 Task: Find connections with filter location Nippes with filter topic #linkedinforbusinesswith filter profile language French with filter current company Convergys with filter school Delhi Public School Dwarka Expressway  with filter industry Online Audio and Video Media with filter service category Auto Insurance with filter keywords title Virtual Assistant
Action: Mouse moved to (545, 67)
Screenshot: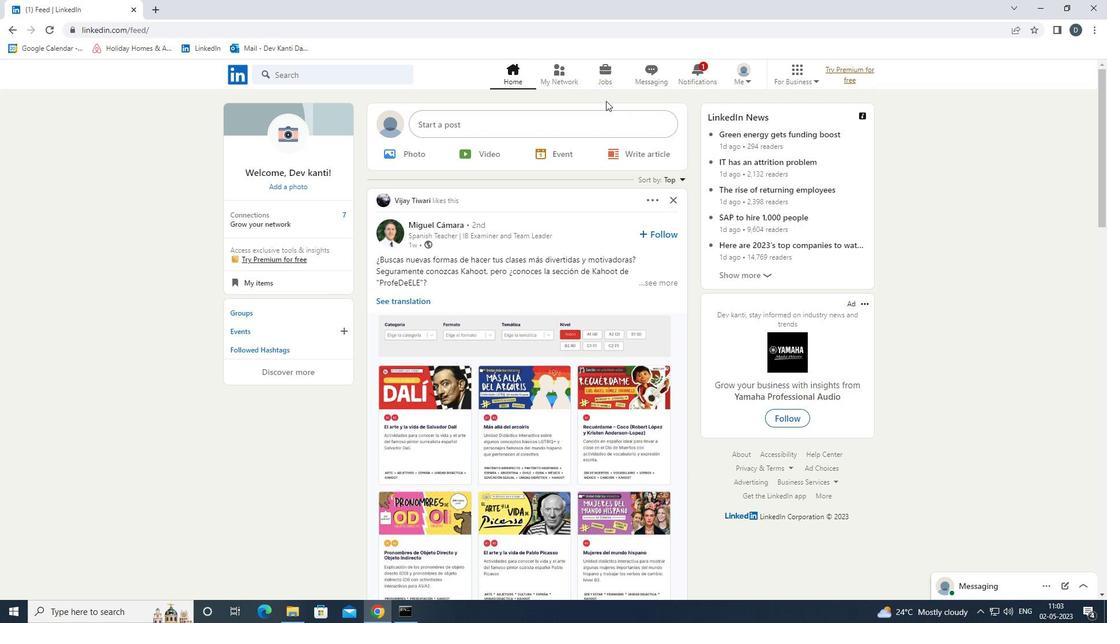 
Action: Mouse pressed left at (545, 67)
Screenshot: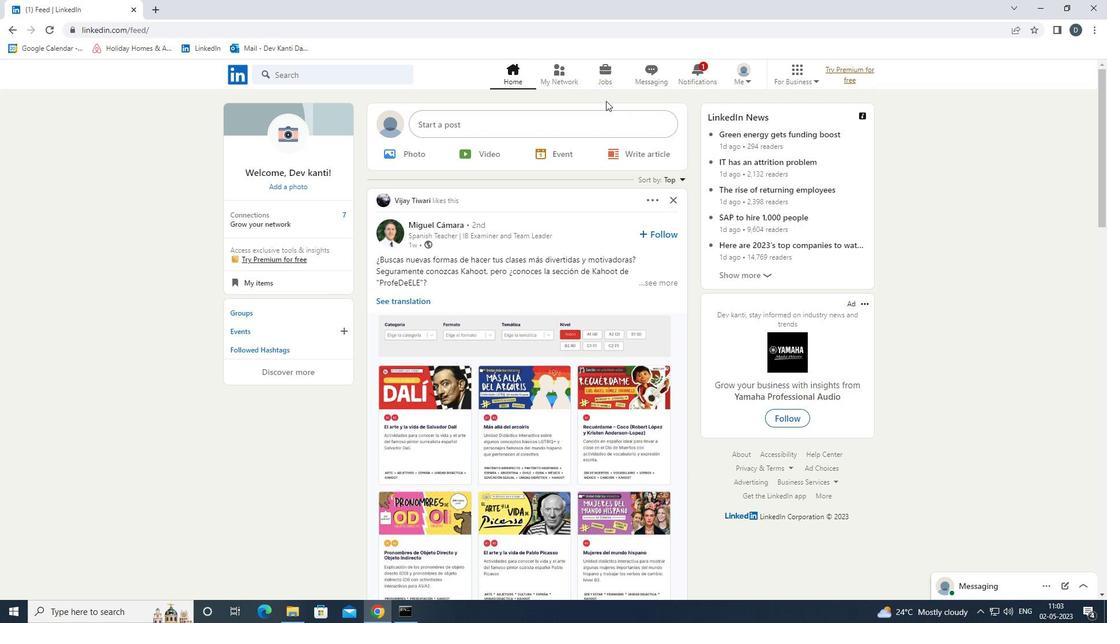 
Action: Mouse moved to (383, 136)
Screenshot: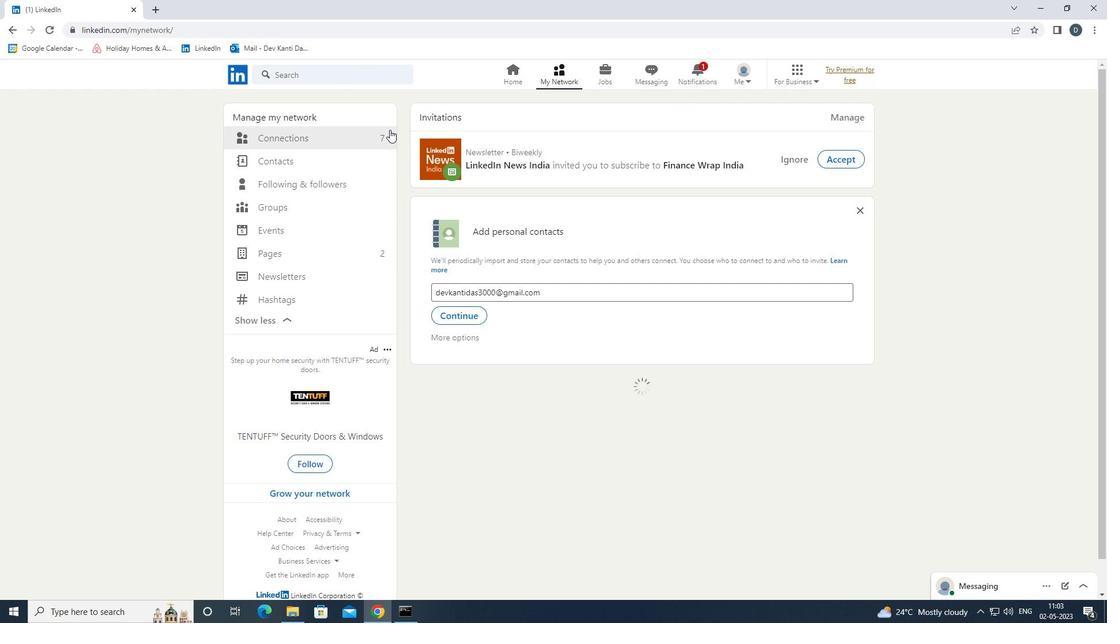 
Action: Mouse pressed left at (383, 136)
Screenshot: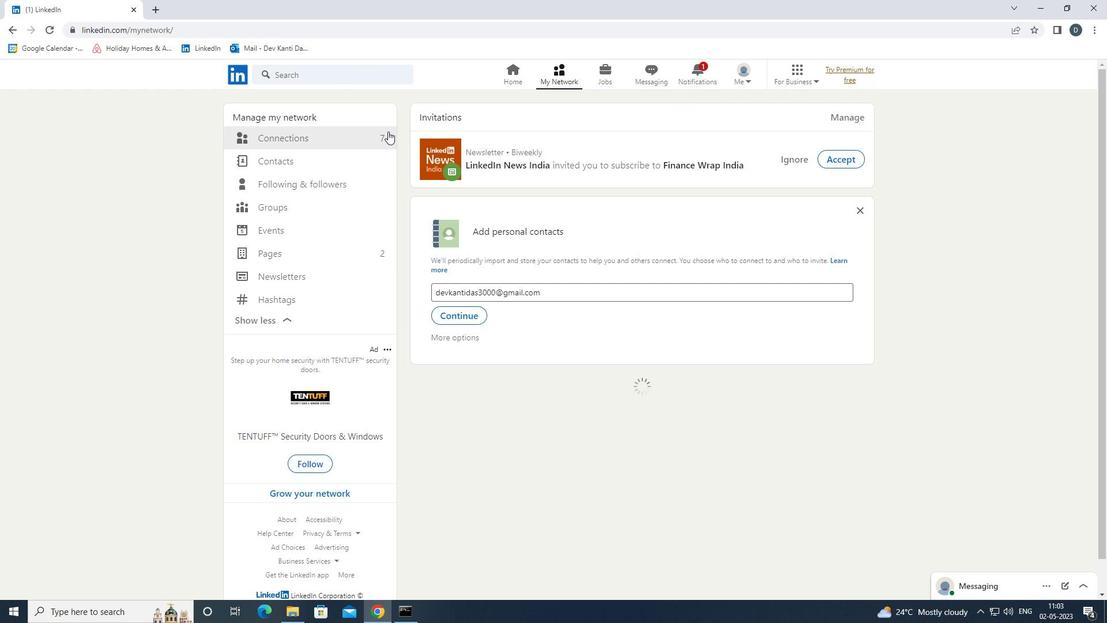 
Action: Mouse moved to (623, 140)
Screenshot: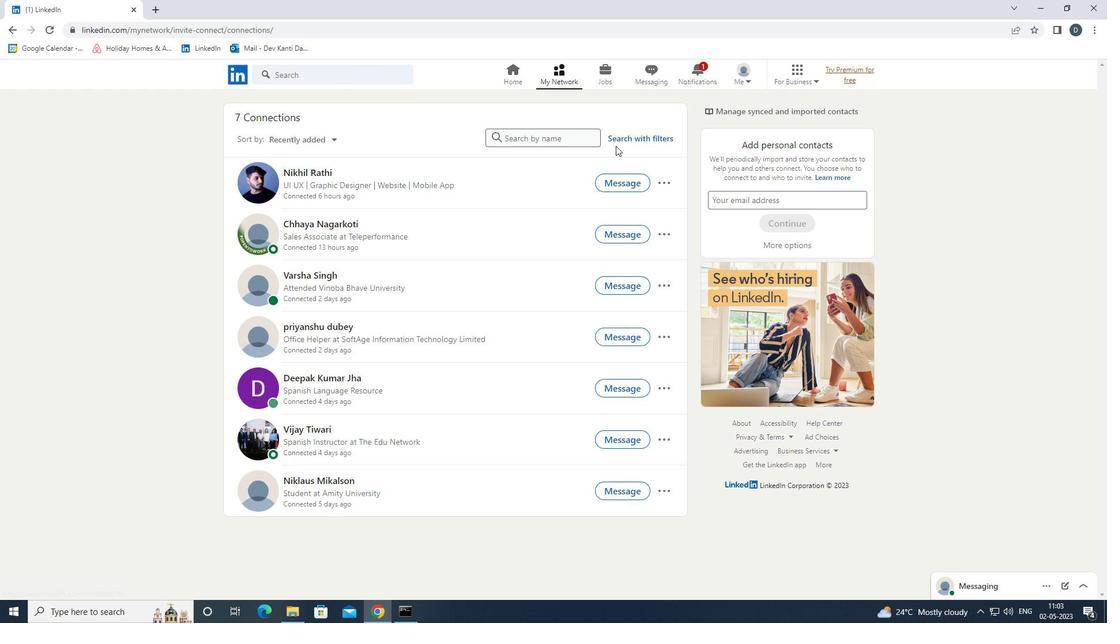 
Action: Mouse pressed left at (623, 140)
Screenshot: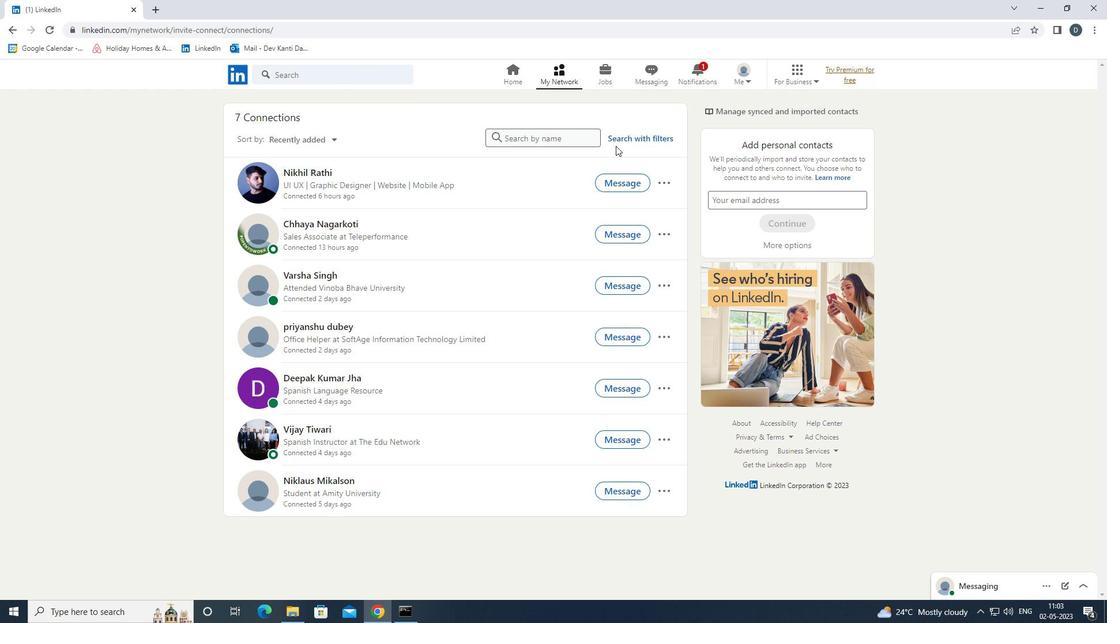 
Action: Mouse moved to (590, 110)
Screenshot: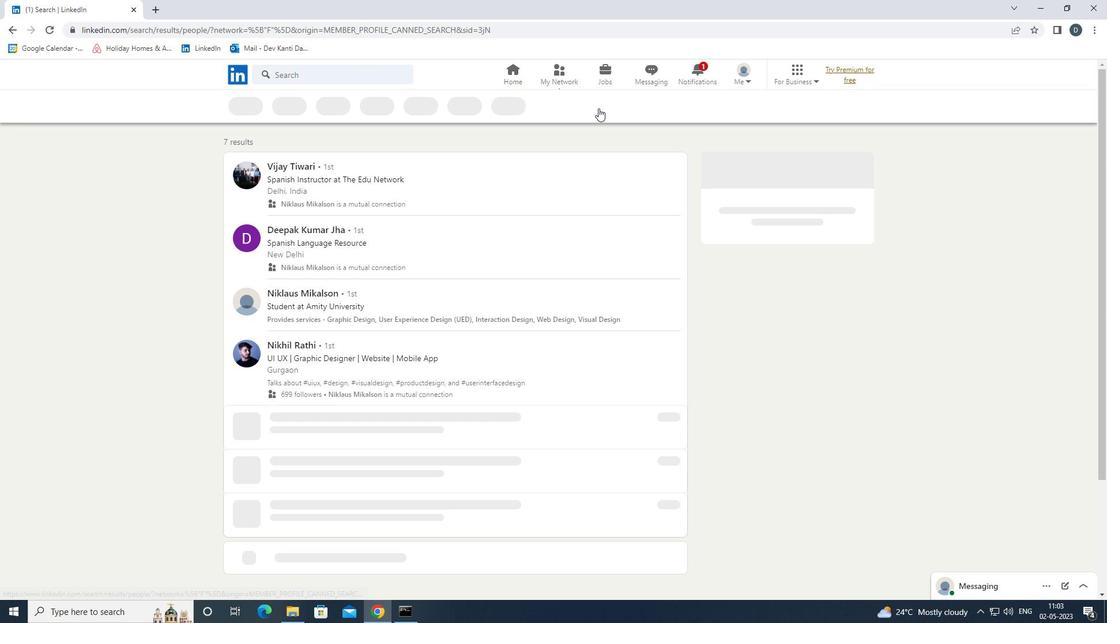 
Action: Mouse pressed left at (590, 110)
Screenshot: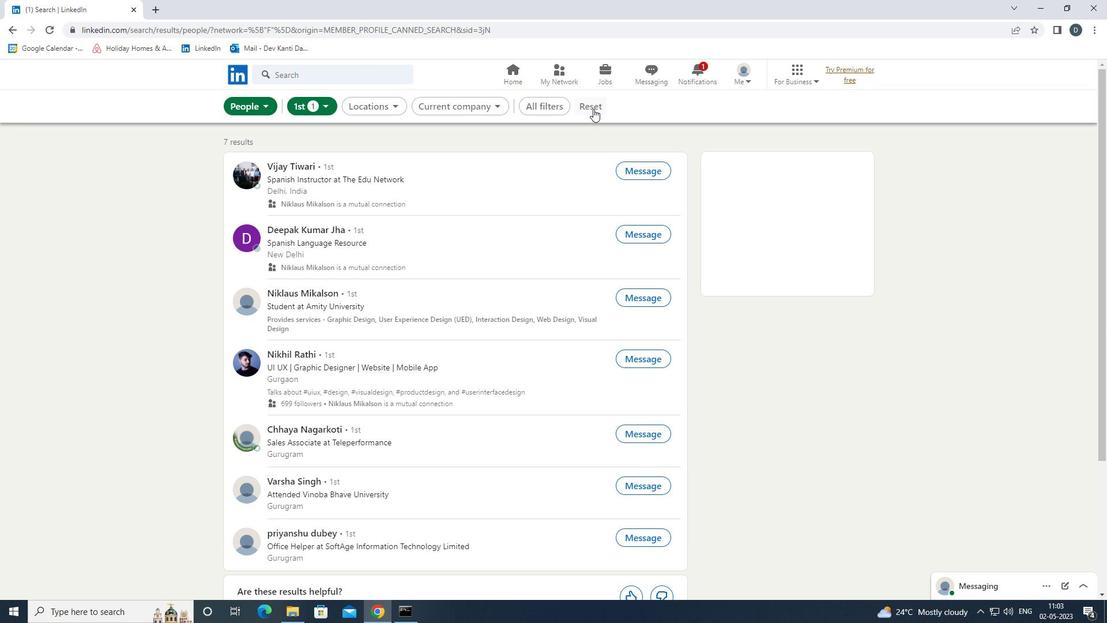 
Action: Mouse moved to (567, 106)
Screenshot: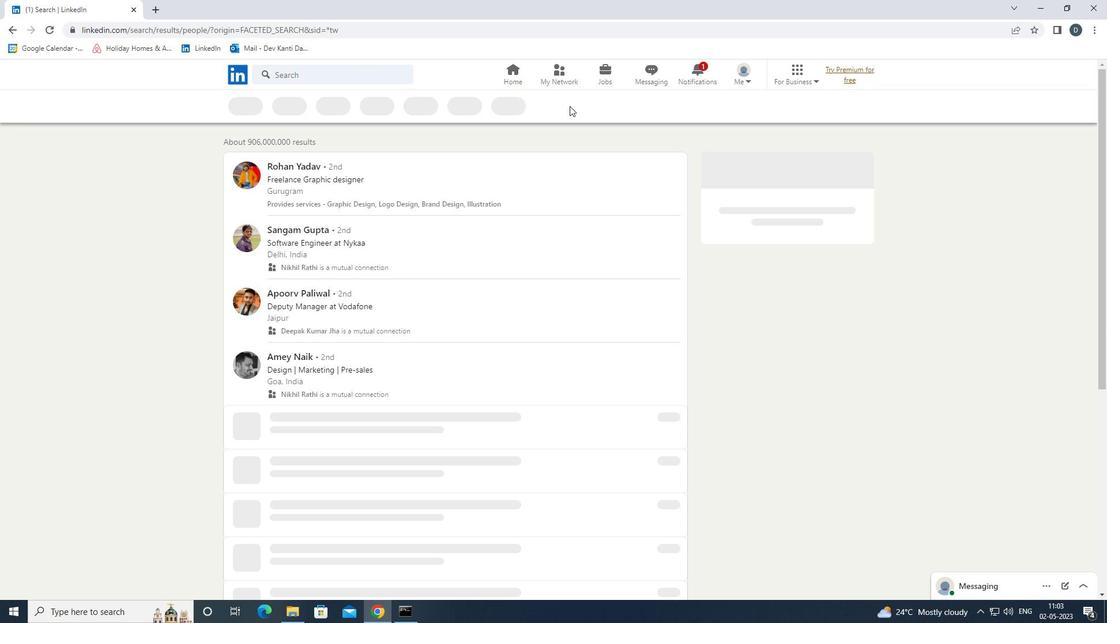 
Action: Mouse pressed left at (567, 106)
Screenshot: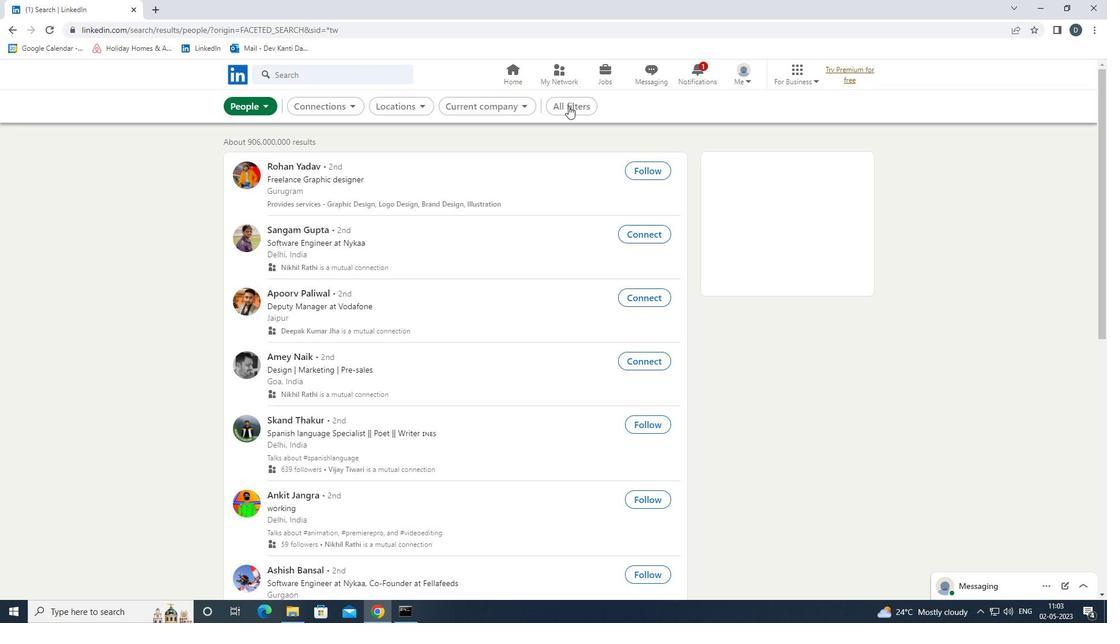 
Action: Mouse moved to (1045, 309)
Screenshot: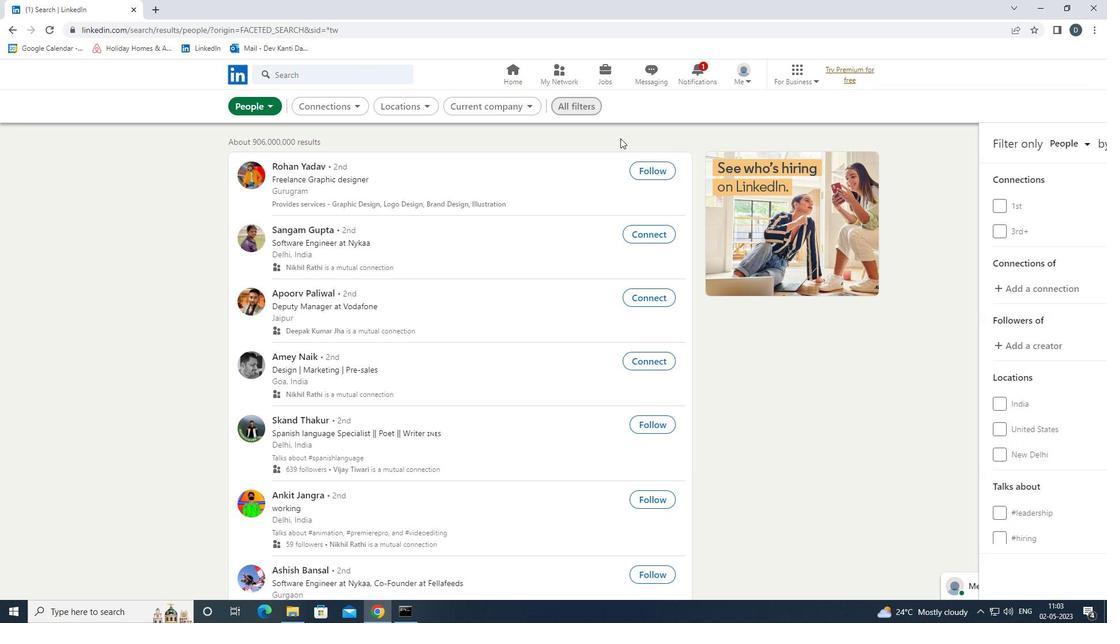 
Action: Mouse scrolled (1045, 309) with delta (0, 0)
Screenshot: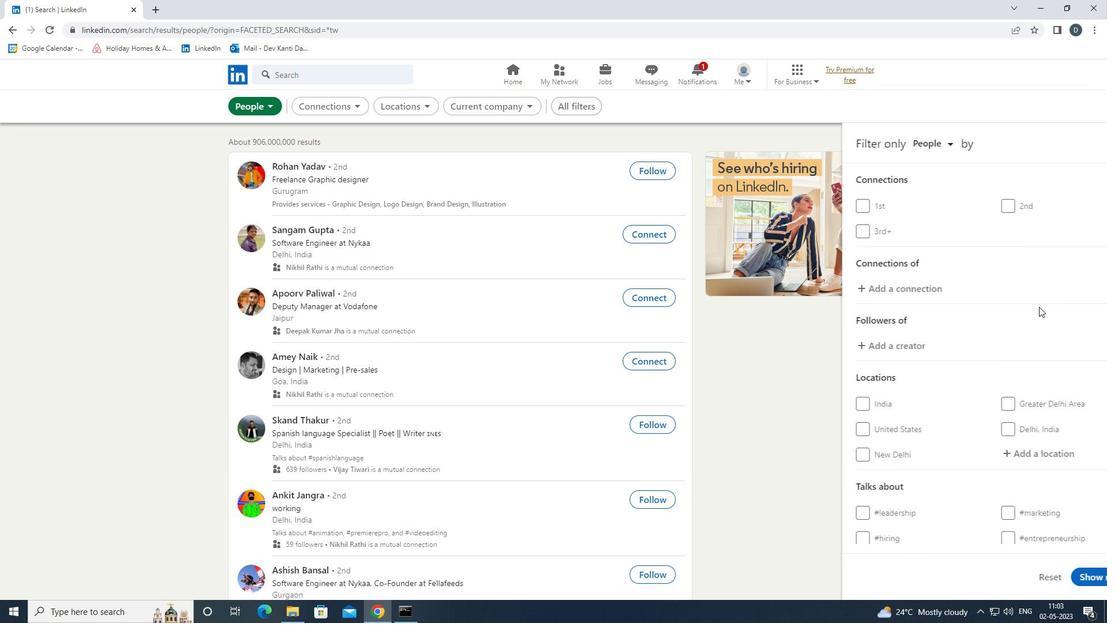 
Action: Mouse scrolled (1045, 309) with delta (0, 0)
Screenshot: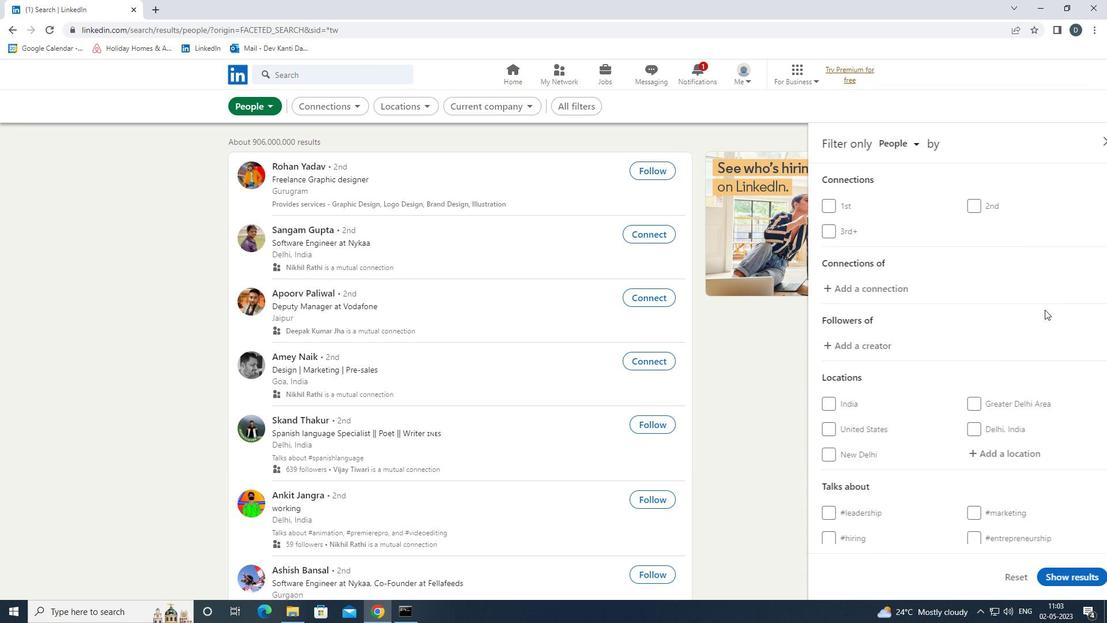 
Action: Mouse moved to (1006, 335)
Screenshot: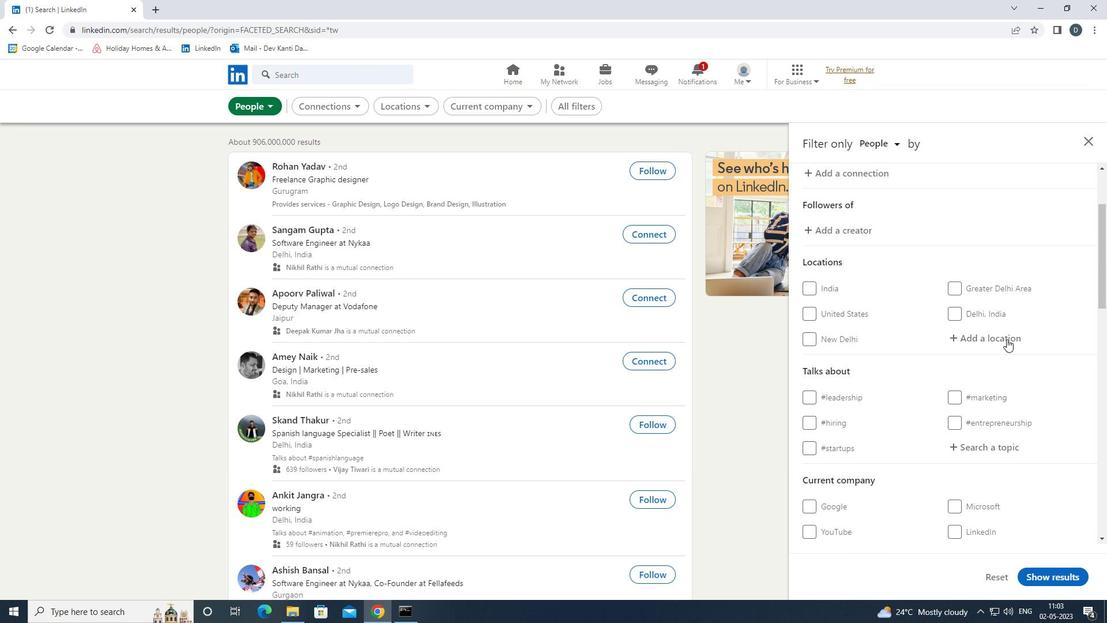 
Action: Mouse pressed left at (1006, 335)
Screenshot: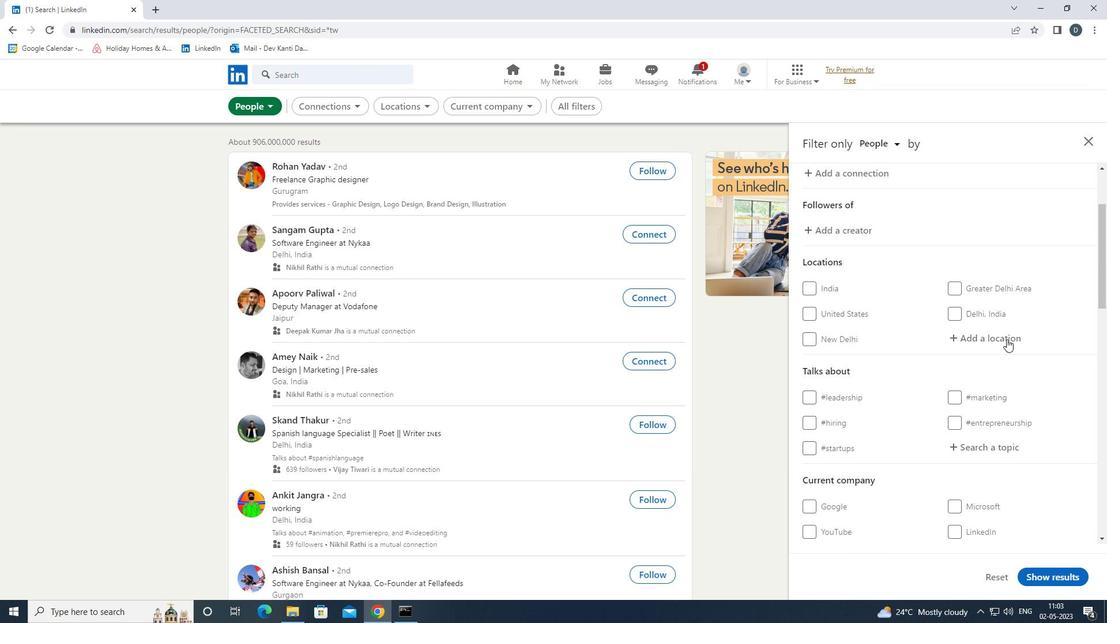 
Action: Key pressed <Key.shift>NIPPES<Key.down><Key.up><Key.right><Key.down>
Screenshot: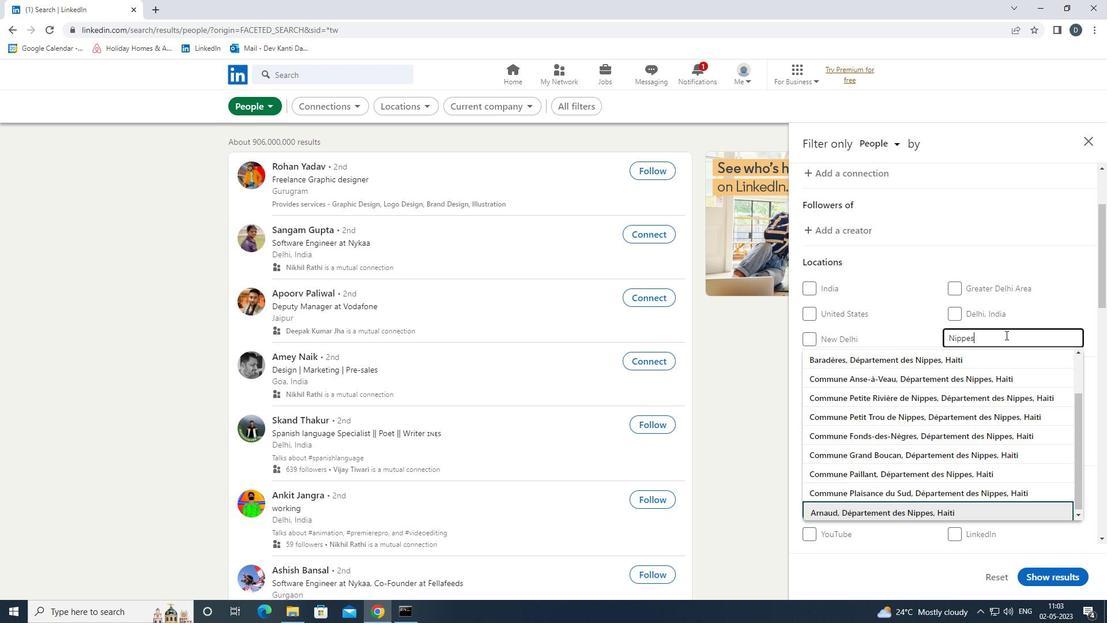 
Action: Mouse pressed left at (1006, 335)
Screenshot: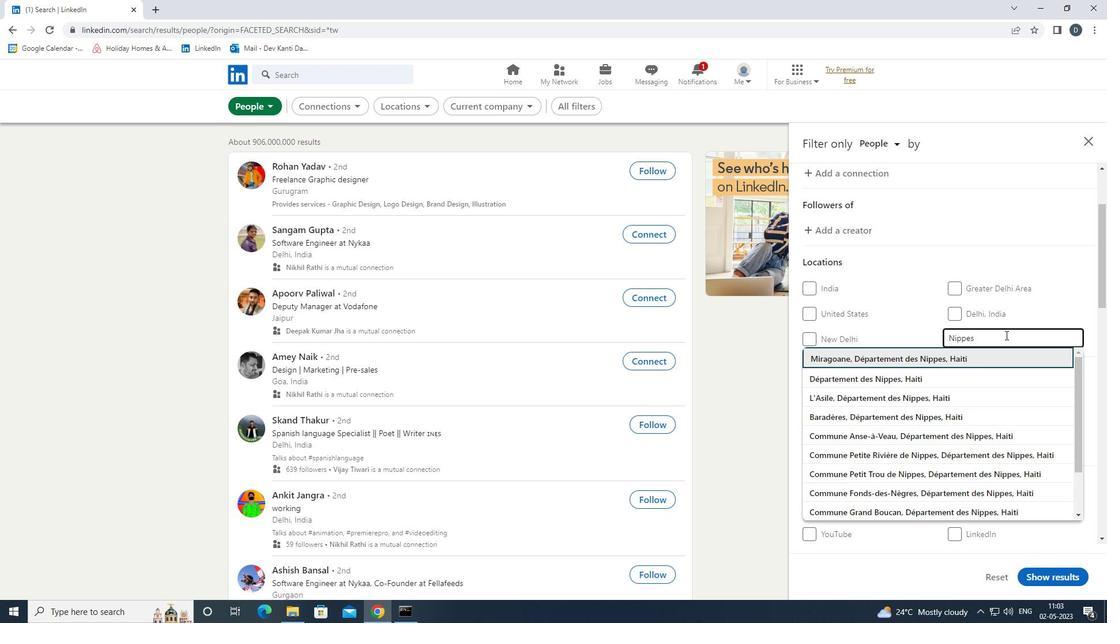 
Action: Key pressed <Key.space><Key.backspace><Key.enter>
Screenshot: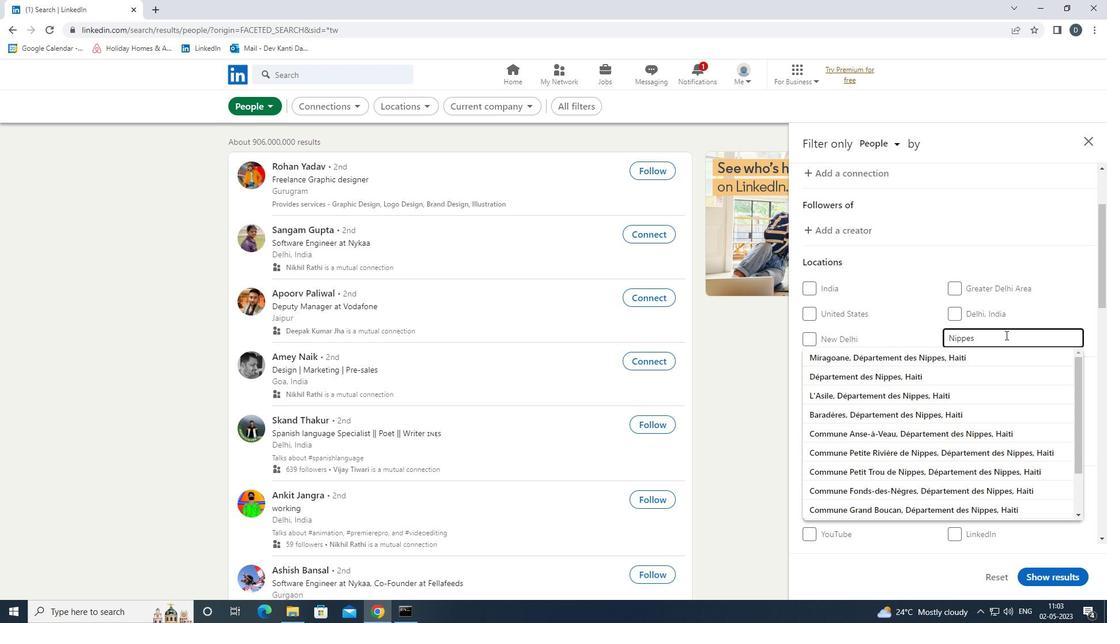 
Action: Mouse scrolled (1006, 334) with delta (0, 0)
Screenshot: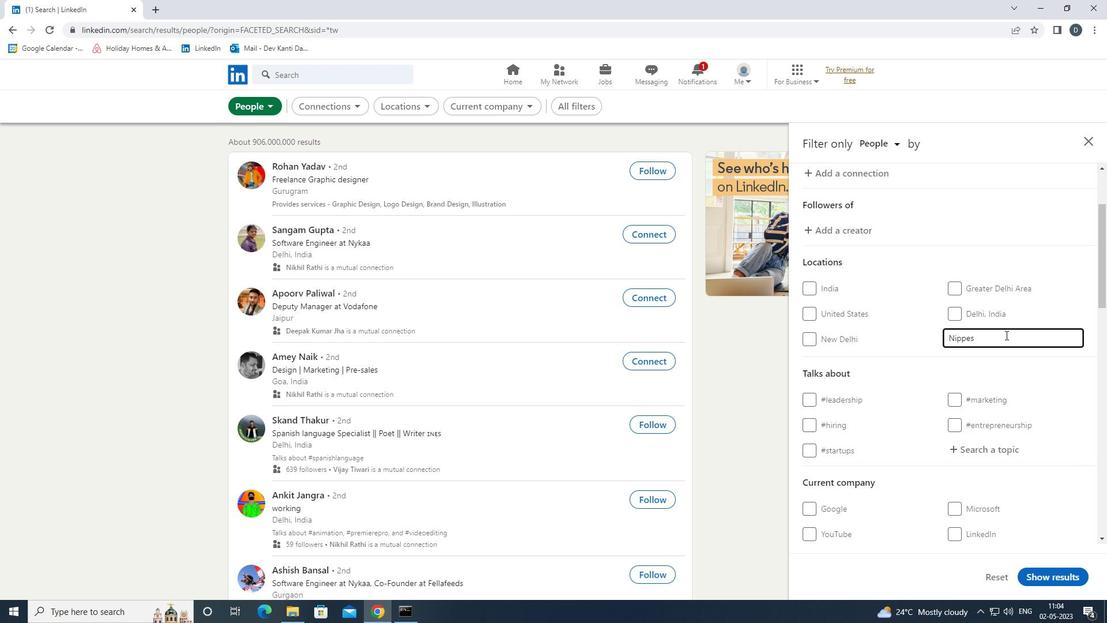 
Action: Mouse scrolled (1006, 334) with delta (0, 0)
Screenshot: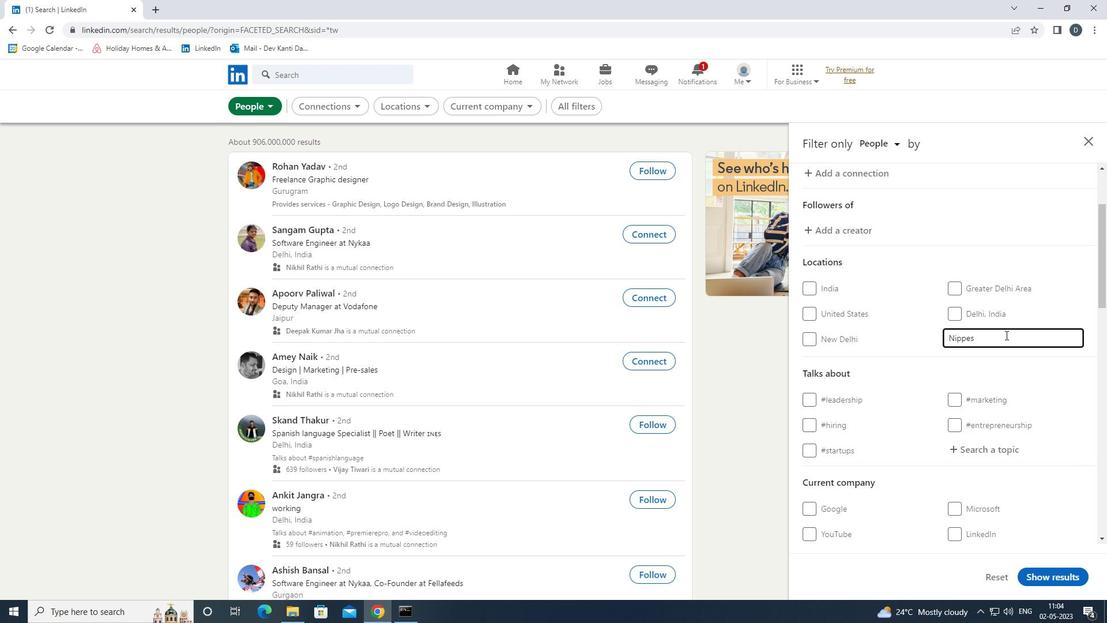 
Action: Mouse moved to (1010, 332)
Screenshot: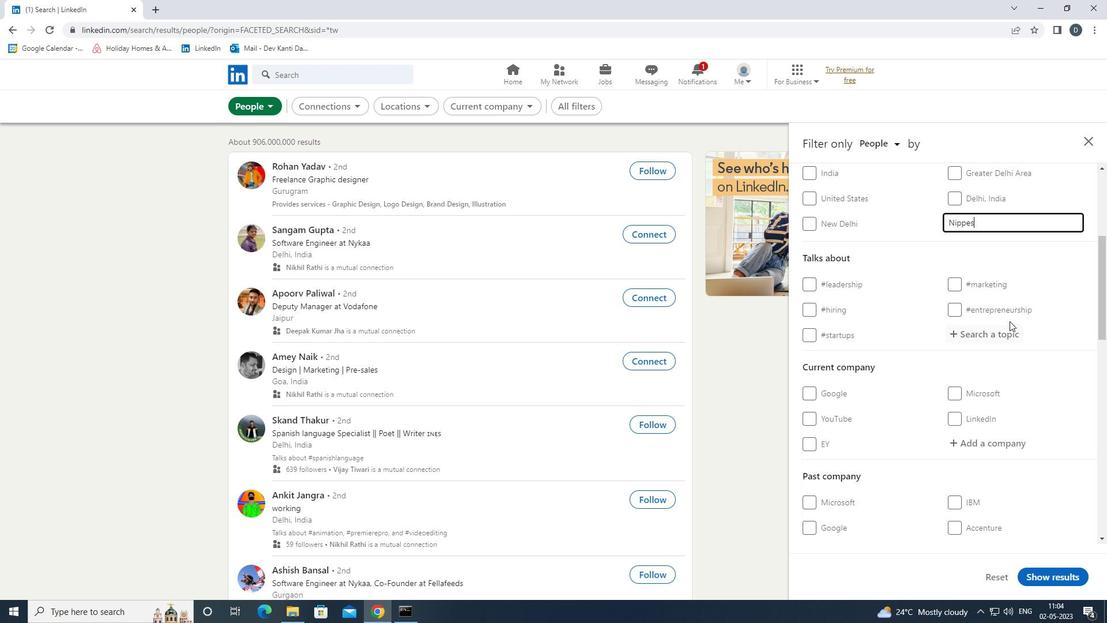 
Action: Mouse pressed left at (1010, 332)
Screenshot: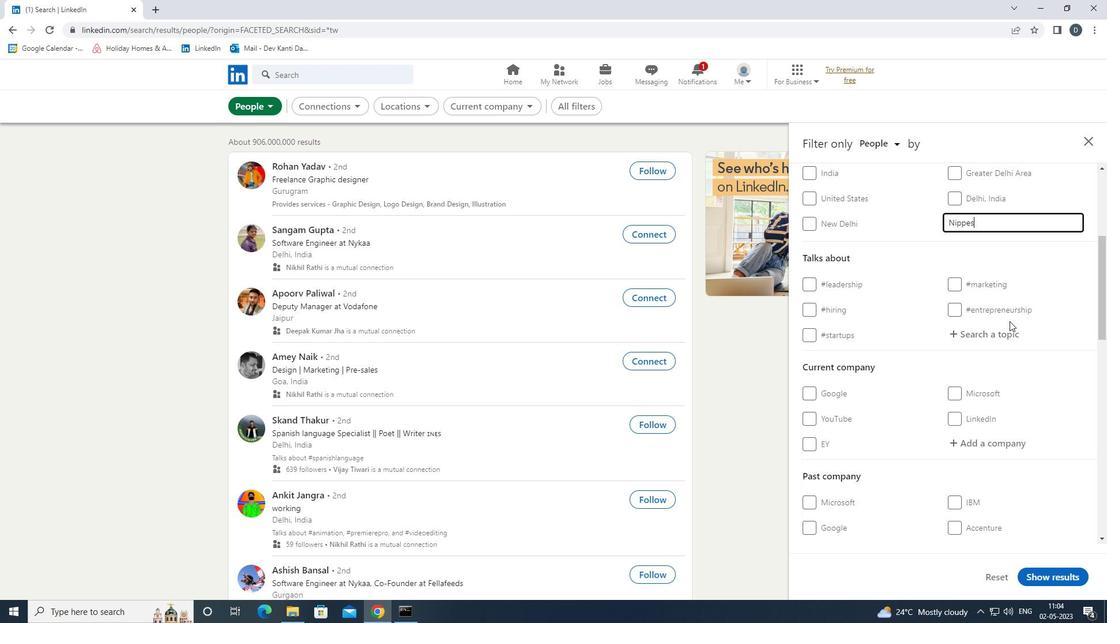 
Action: Mouse moved to (1008, 334)
Screenshot: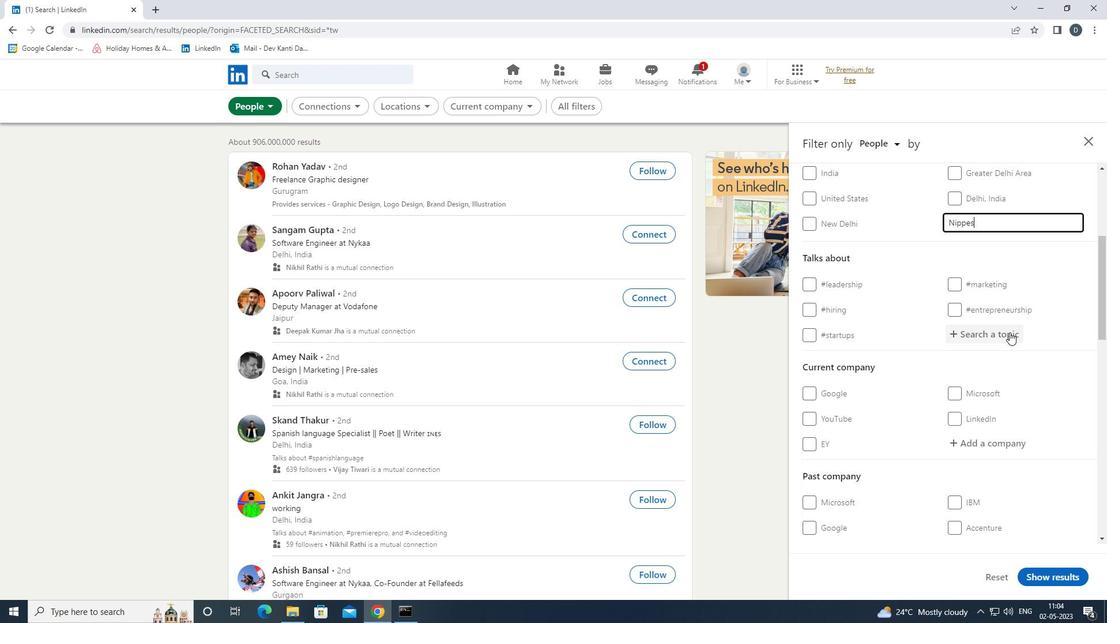 
Action: Key pressed LINKEDINFORBUSIN<Key.down><Key.enter>
Screenshot: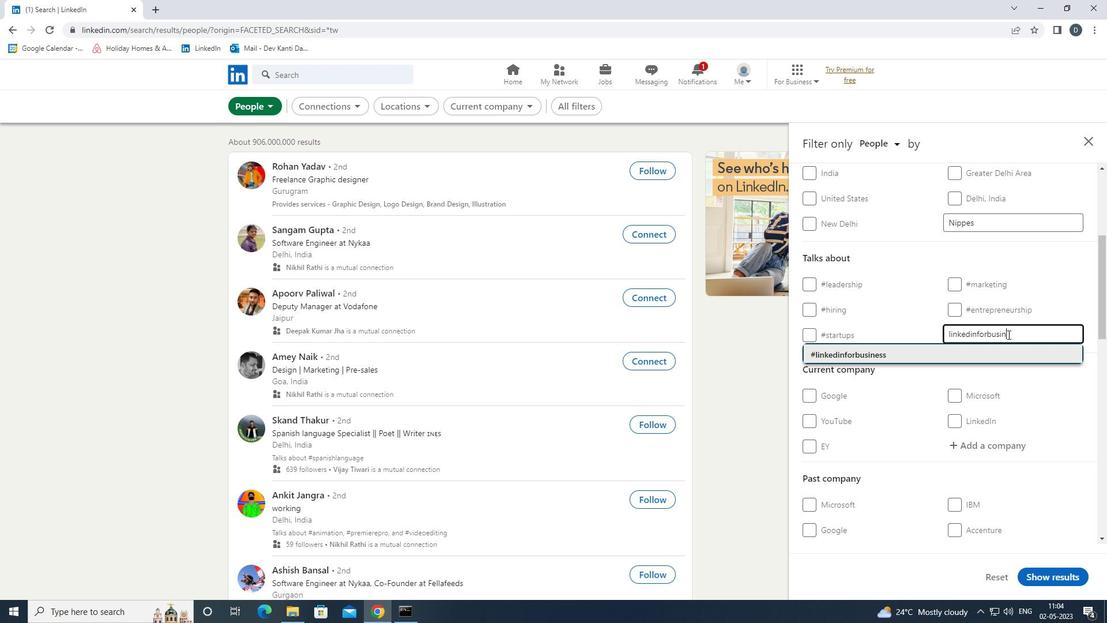 
Action: Mouse moved to (976, 348)
Screenshot: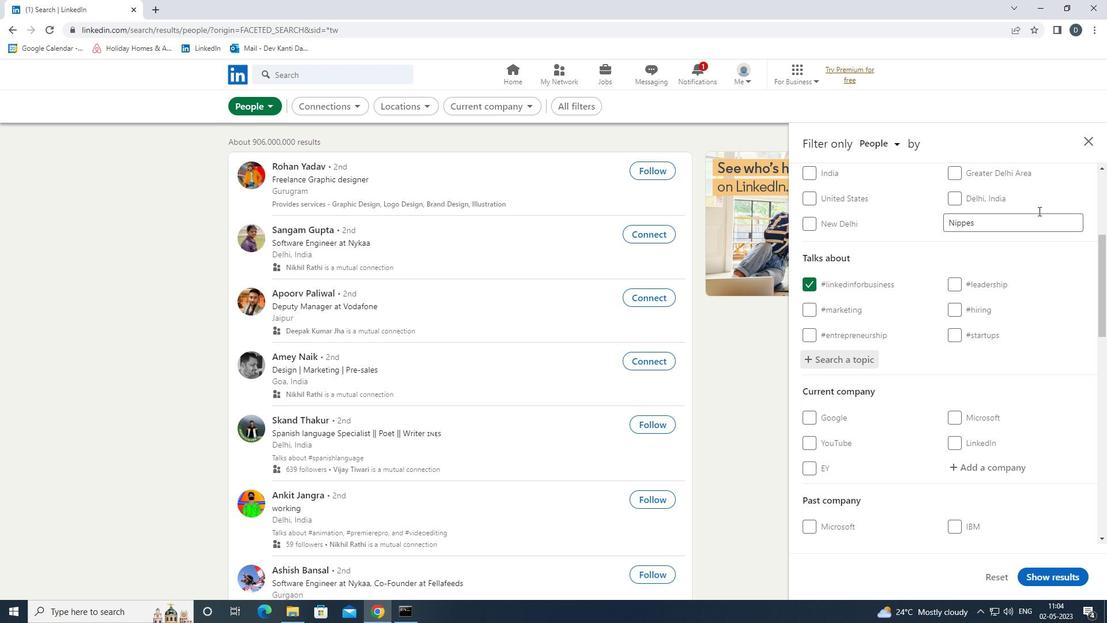 
Action: Mouse scrolled (976, 347) with delta (0, 0)
Screenshot: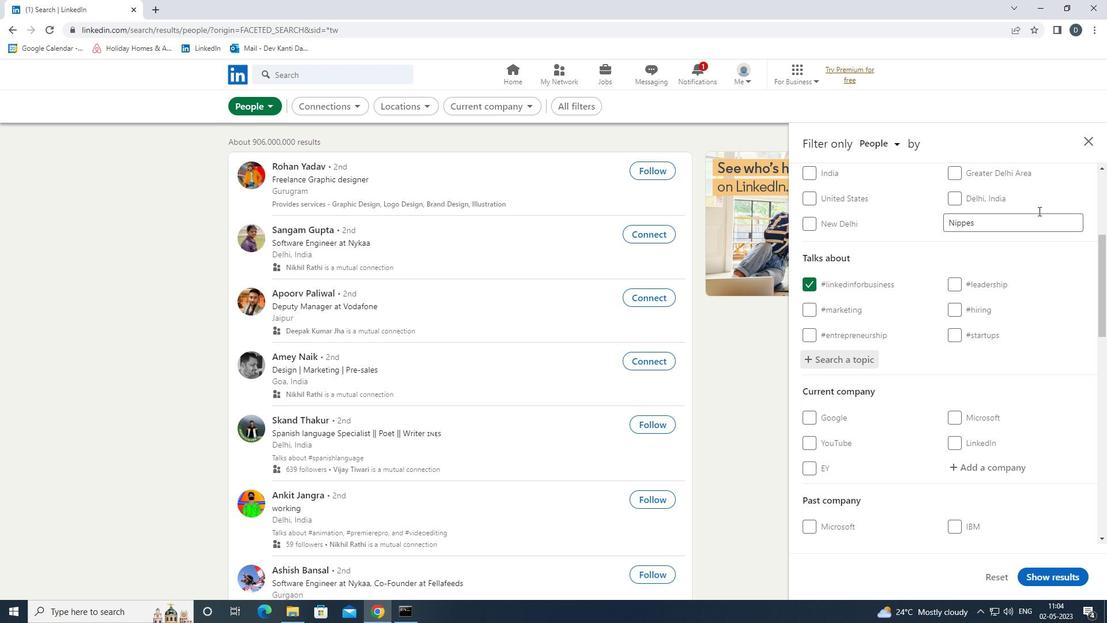 
Action: Mouse moved to (969, 375)
Screenshot: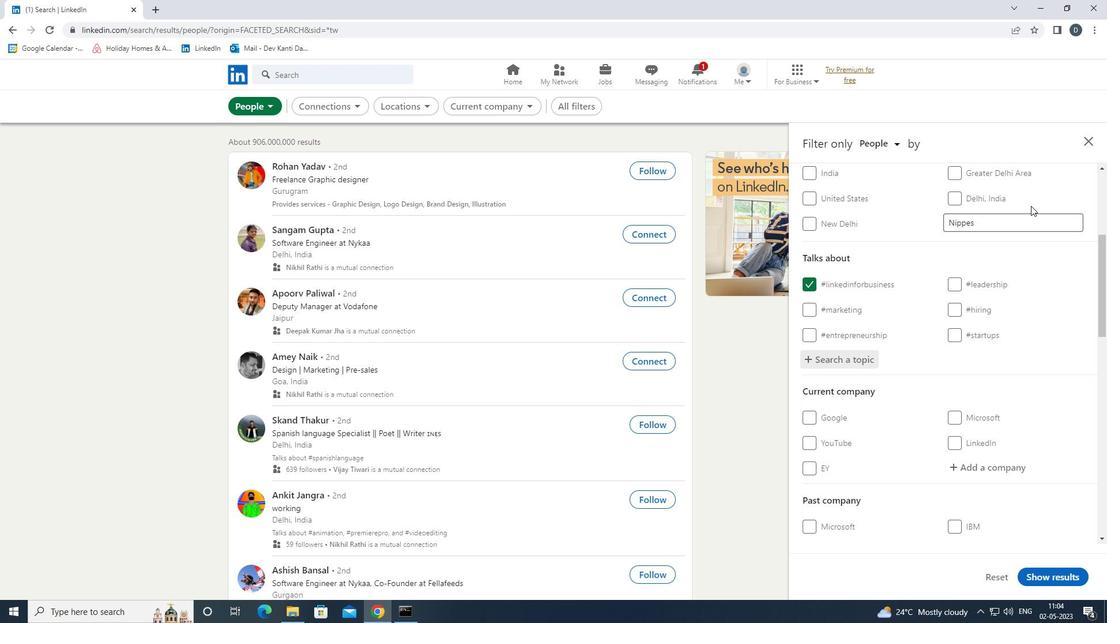 
Action: Mouse scrolled (969, 374) with delta (0, 0)
Screenshot: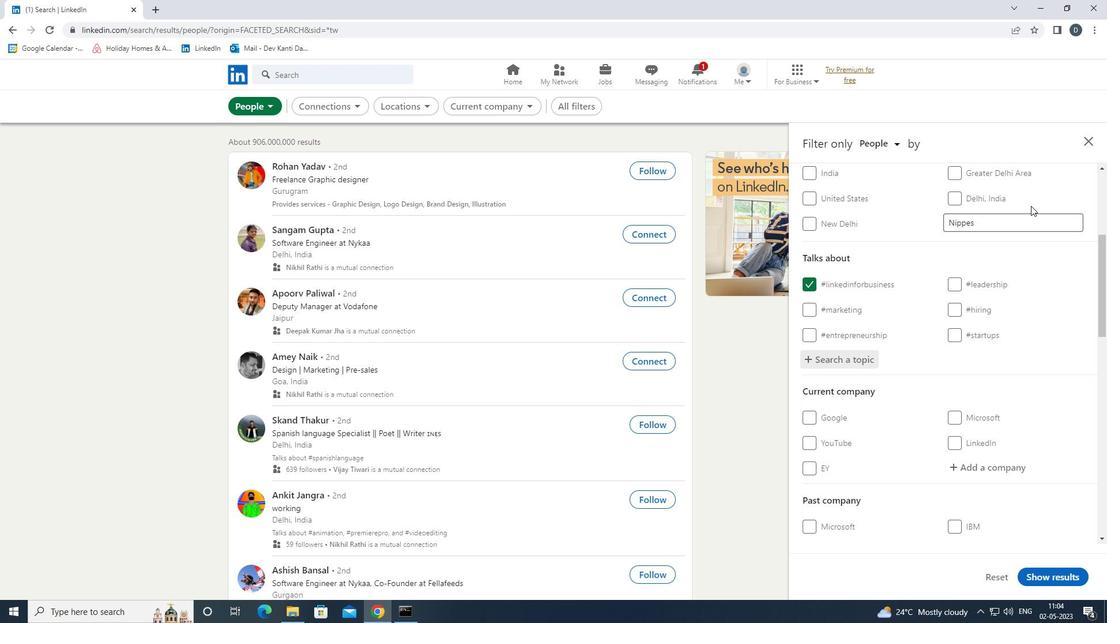 
Action: Mouse moved to (969, 376)
Screenshot: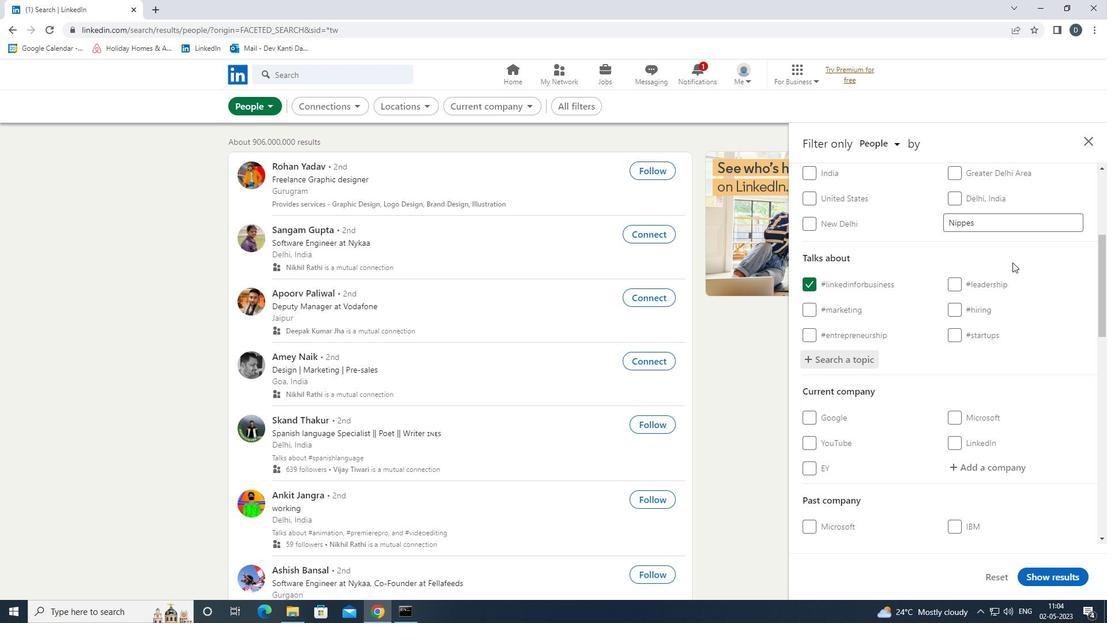 
Action: Mouse scrolled (969, 376) with delta (0, 0)
Screenshot: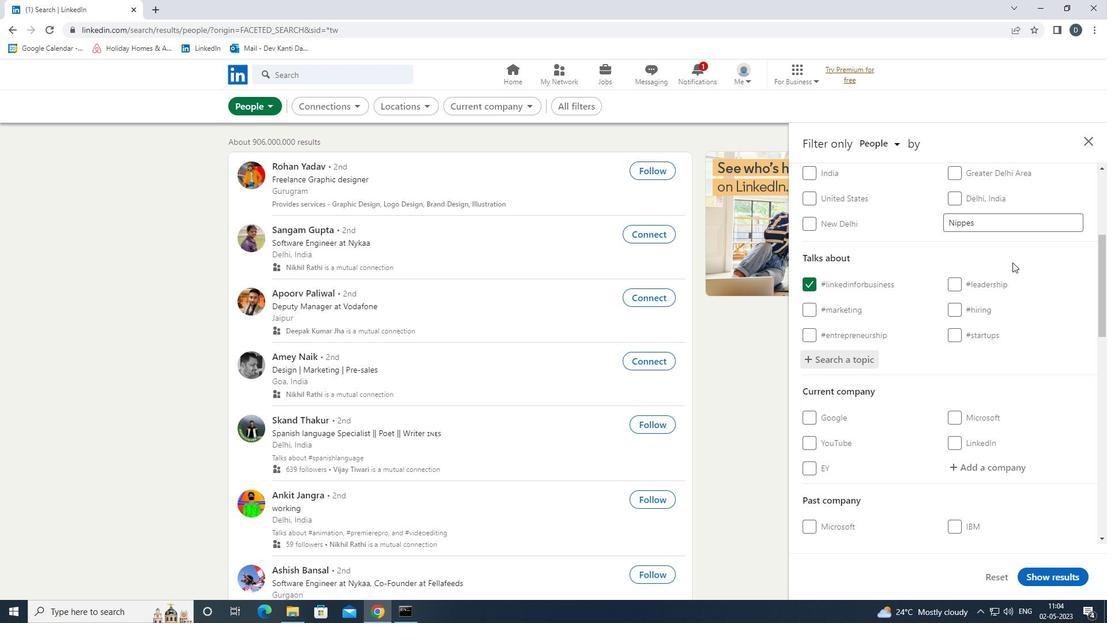 
Action: Mouse scrolled (969, 376) with delta (0, 0)
Screenshot: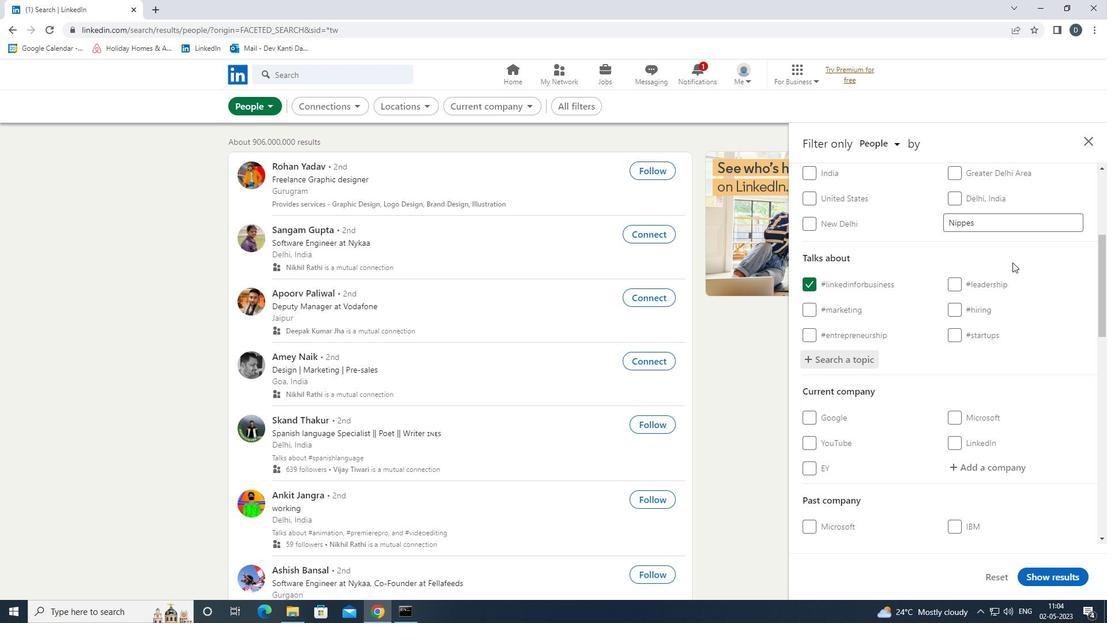 
Action: Mouse moved to (978, 308)
Screenshot: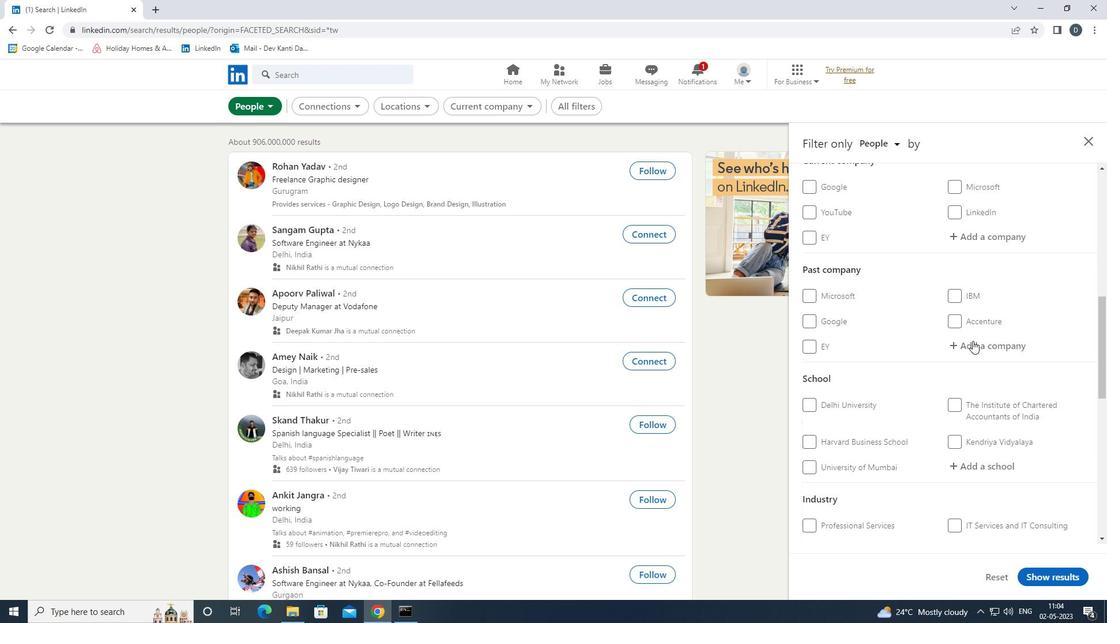
Action: Mouse scrolled (978, 308) with delta (0, 0)
Screenshot: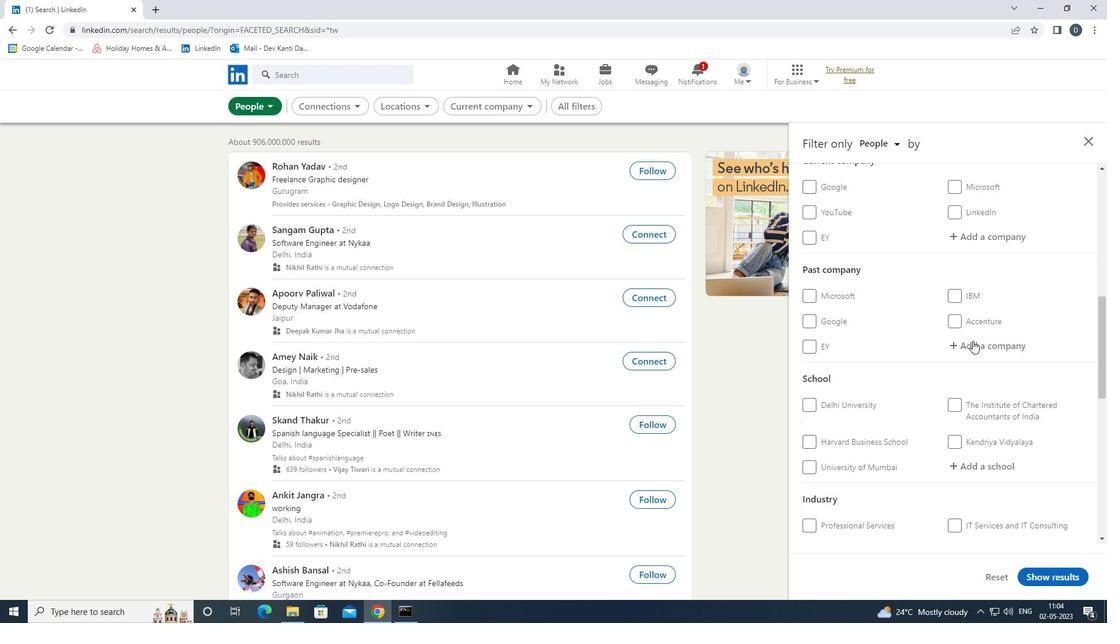 
Action: Mouse scrolled (978, 308) with delta (0, 0)
Screenshot: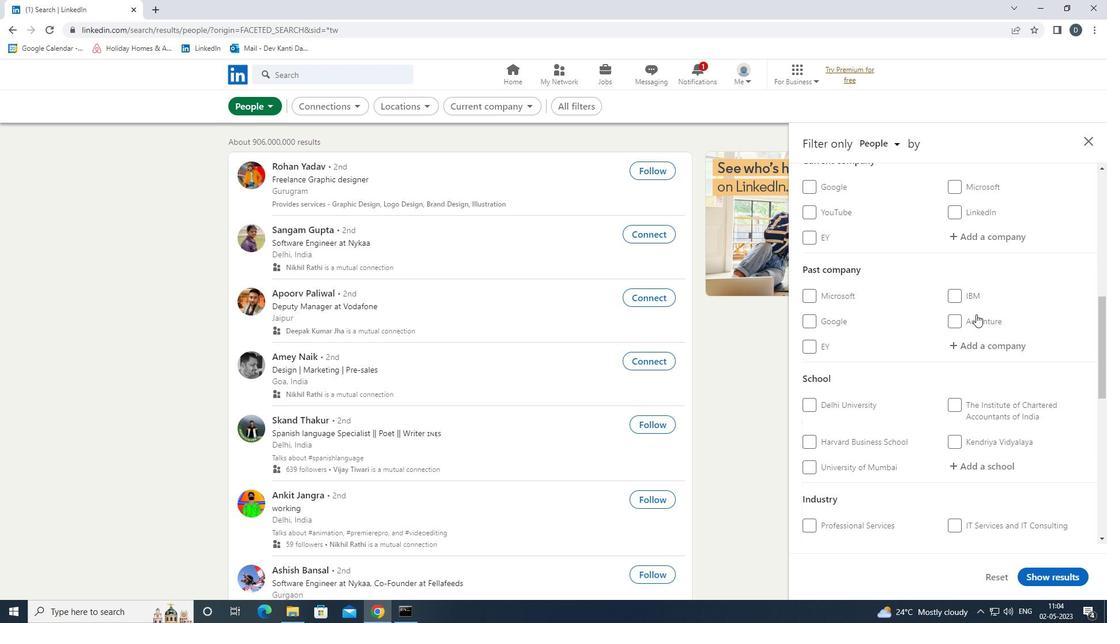 
Action: Mouse scrolled (978, 308) with delta (0, 0)
Screenshot: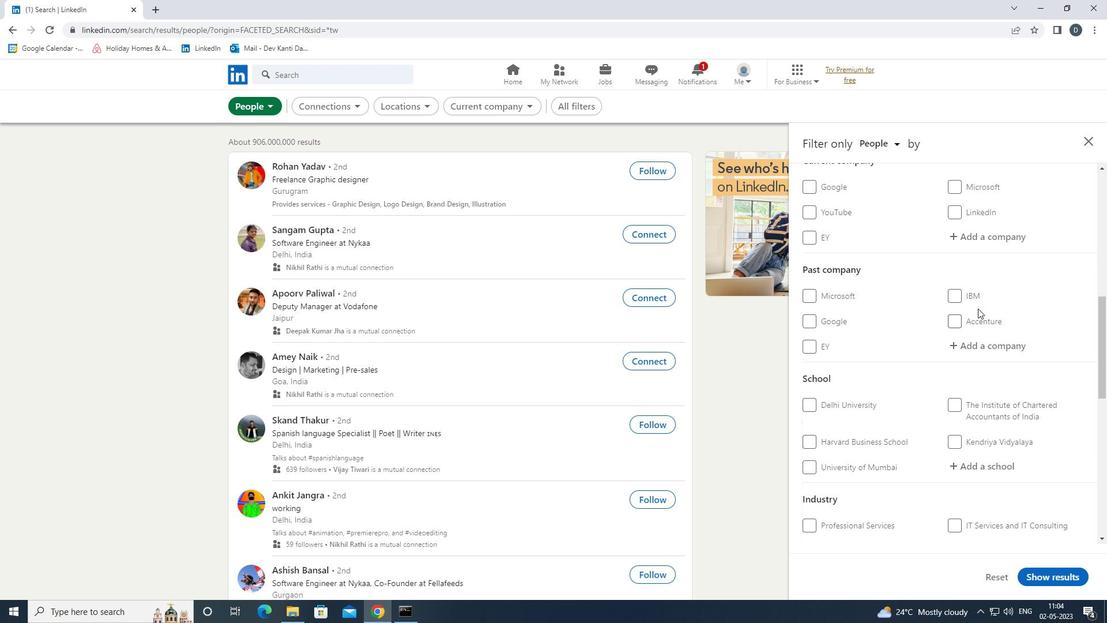 
Action: Mouse moved to (978, 308)
Screenshot: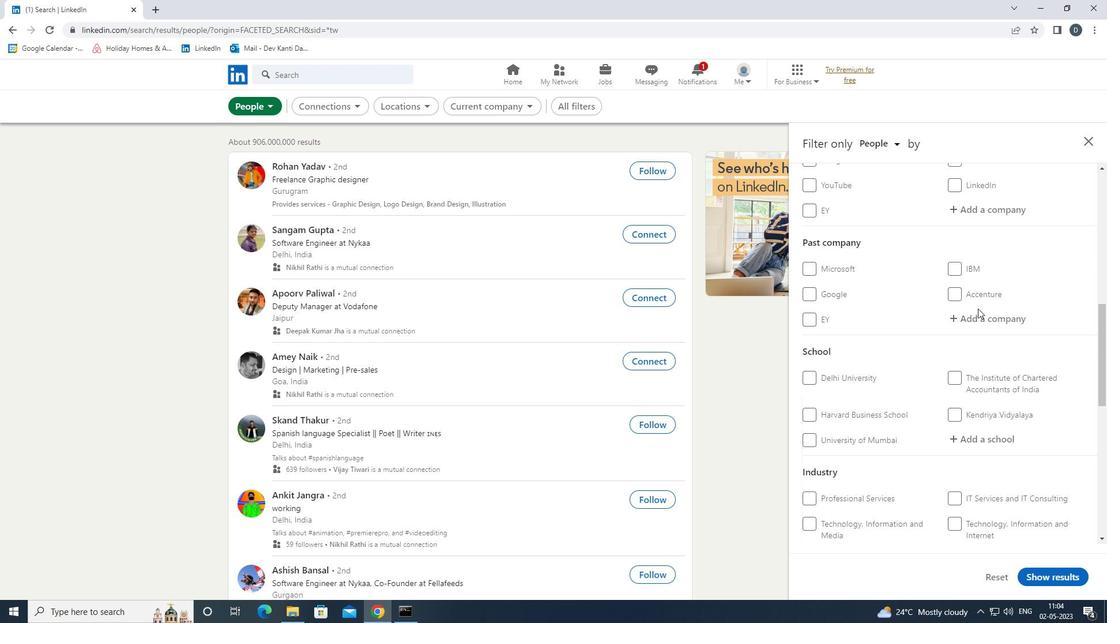 
Action: Mouse scrolled (978, 308) with delta (0, 0)
Screenshot: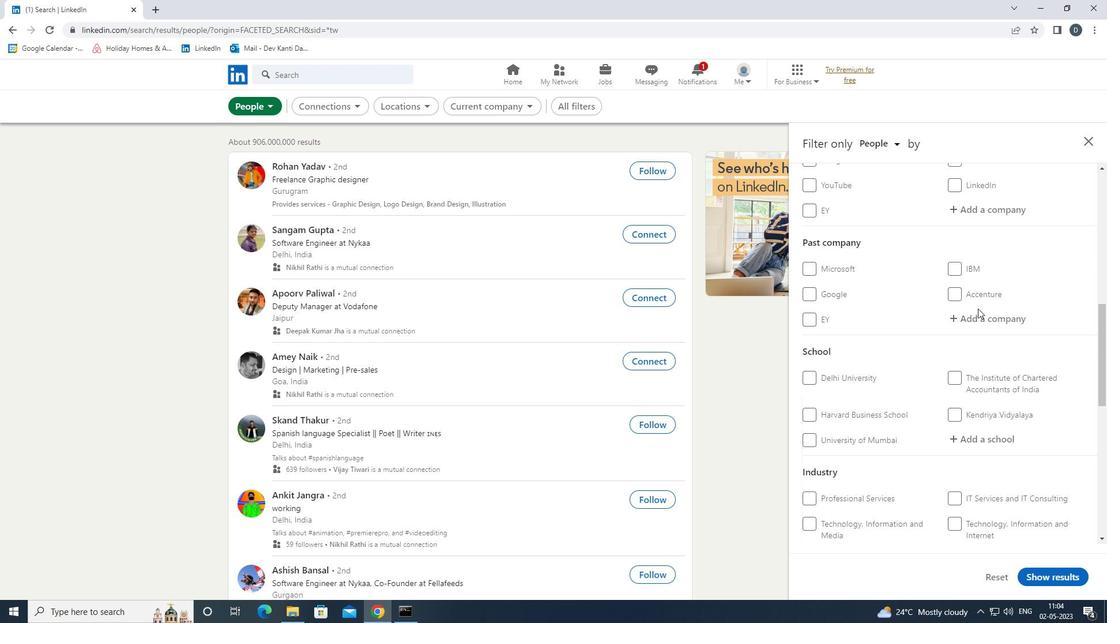 
Action: Mouse moved to (978, 308)
Screenshot: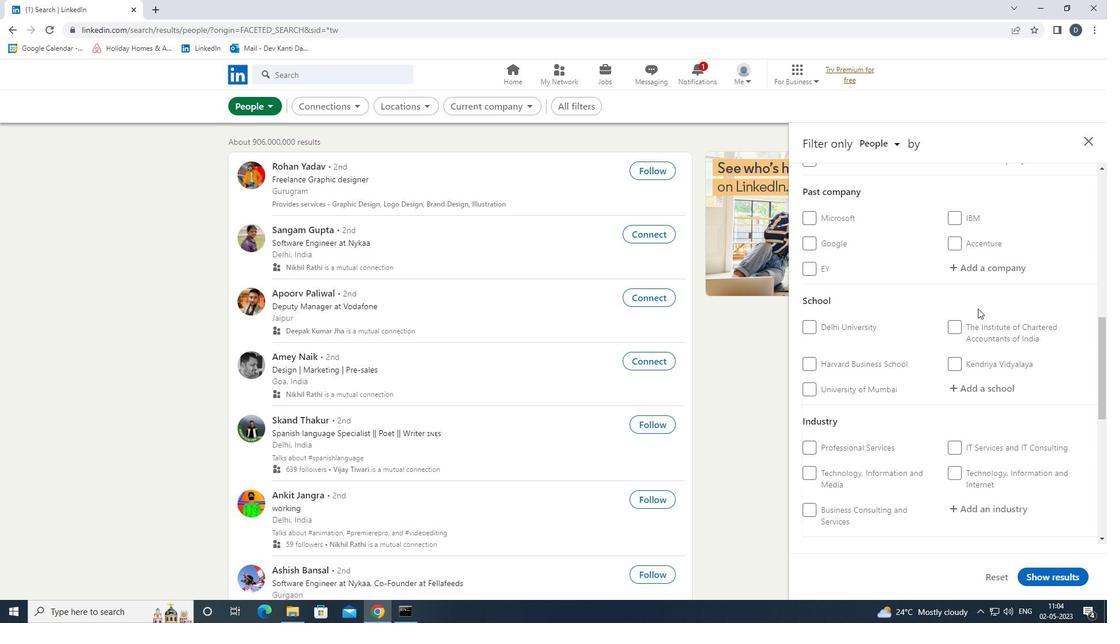 
Action: Mouse scrolled (978, 308) with delta (0, 0)
Screenshot: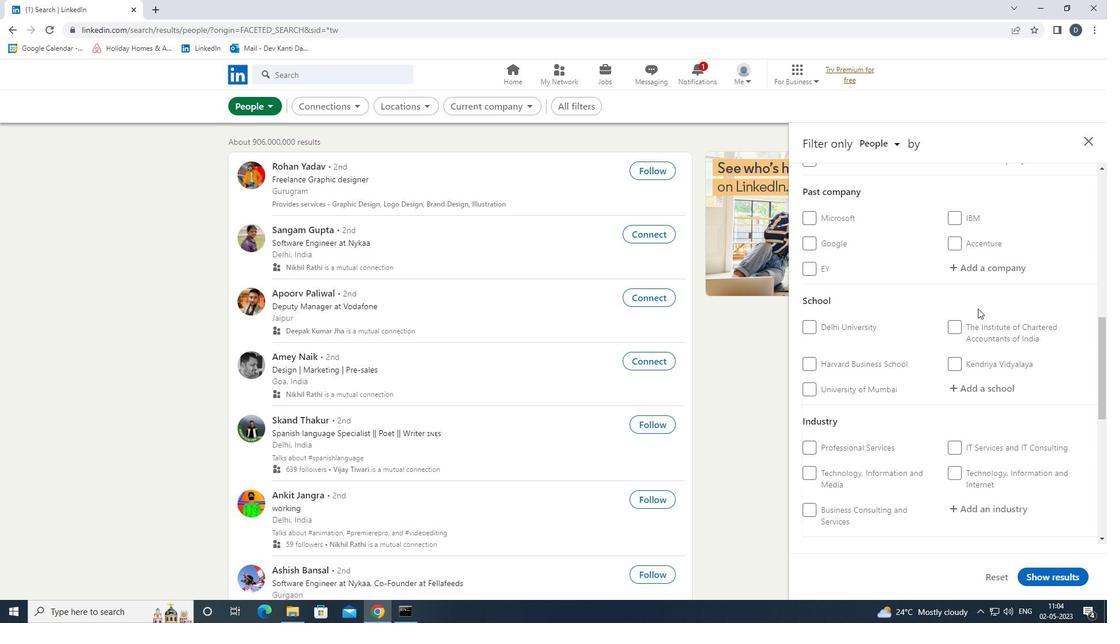 
Action: Mouse scrolled (978, 308) with delta (0, 0)
Screenshot: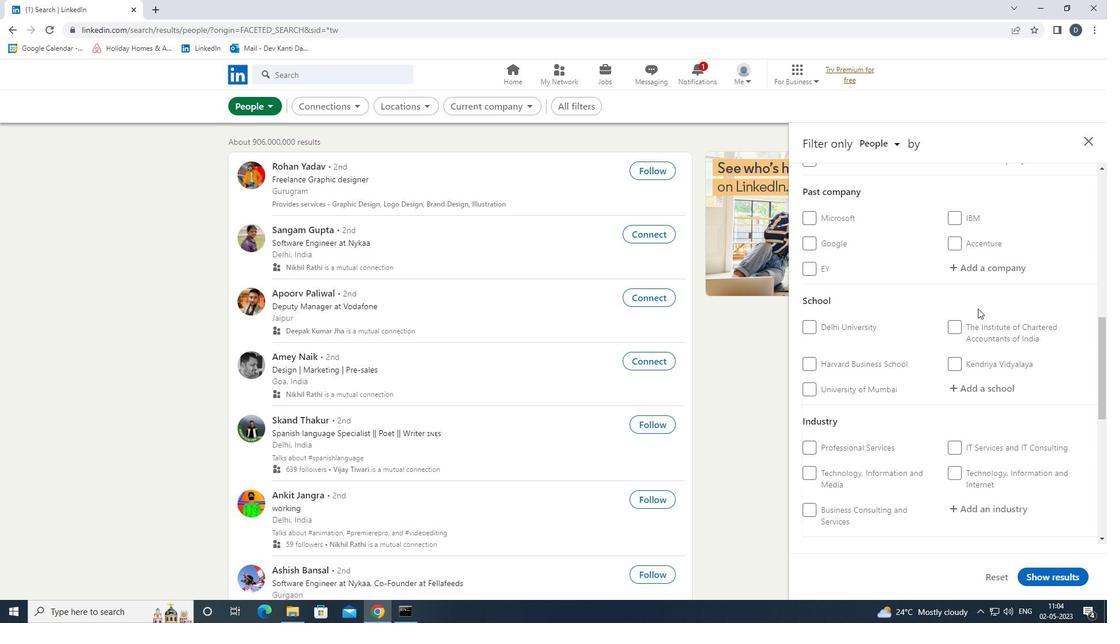 
Action: Mouse scrolled (978, 308) with delta (0, 0)
Screenshot: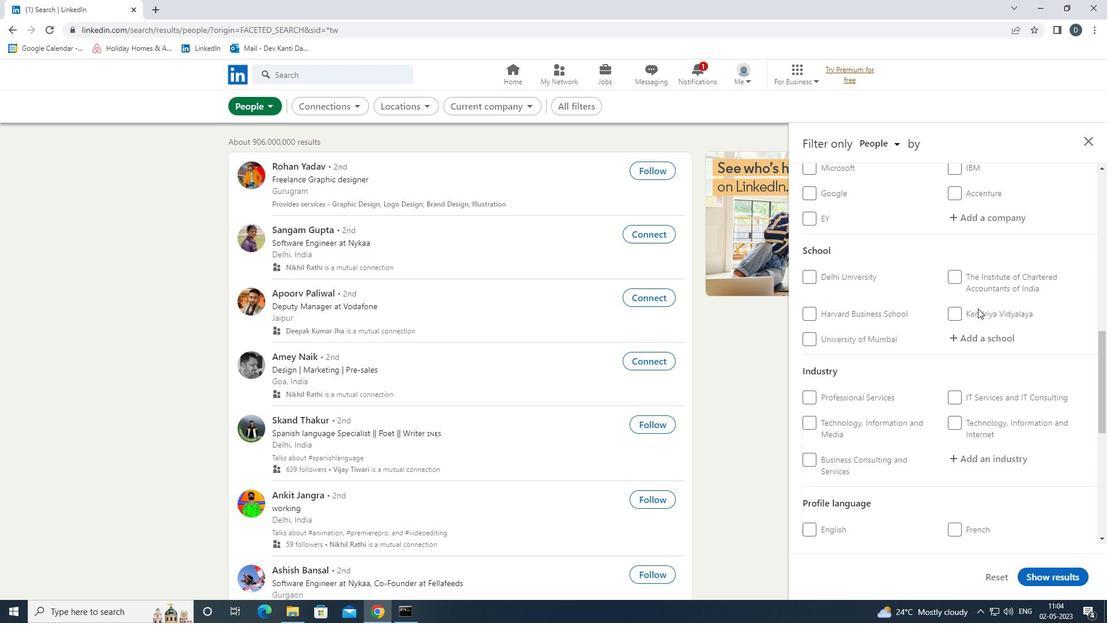 
Action: Mouse moved to (965, 256)
Screenshot: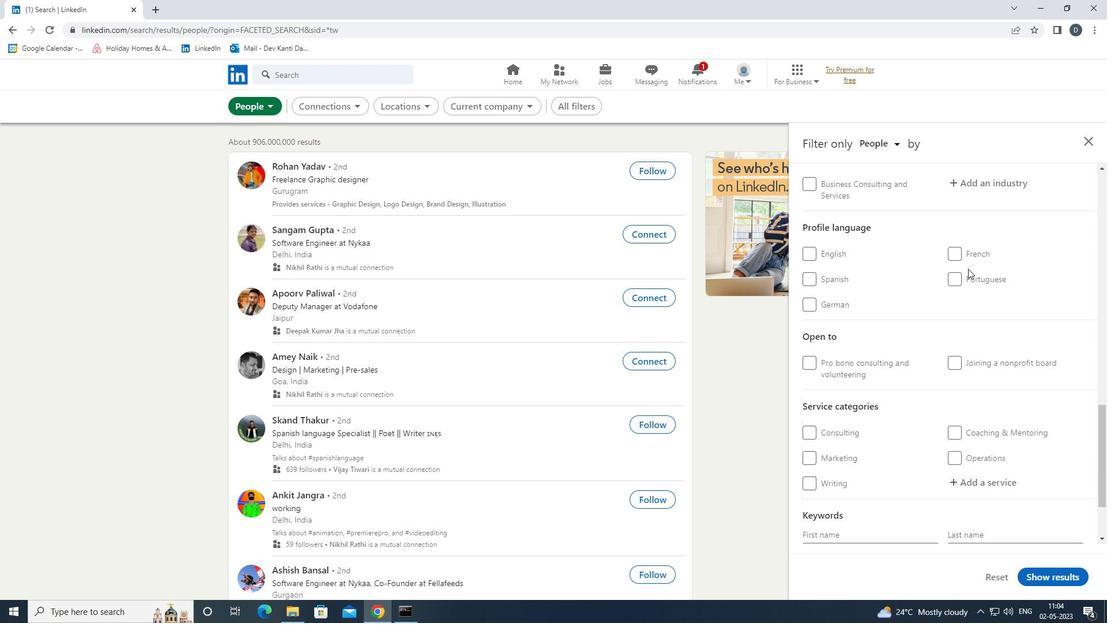 
Action: Mouse pressed left at (965, 256)
Screenshot: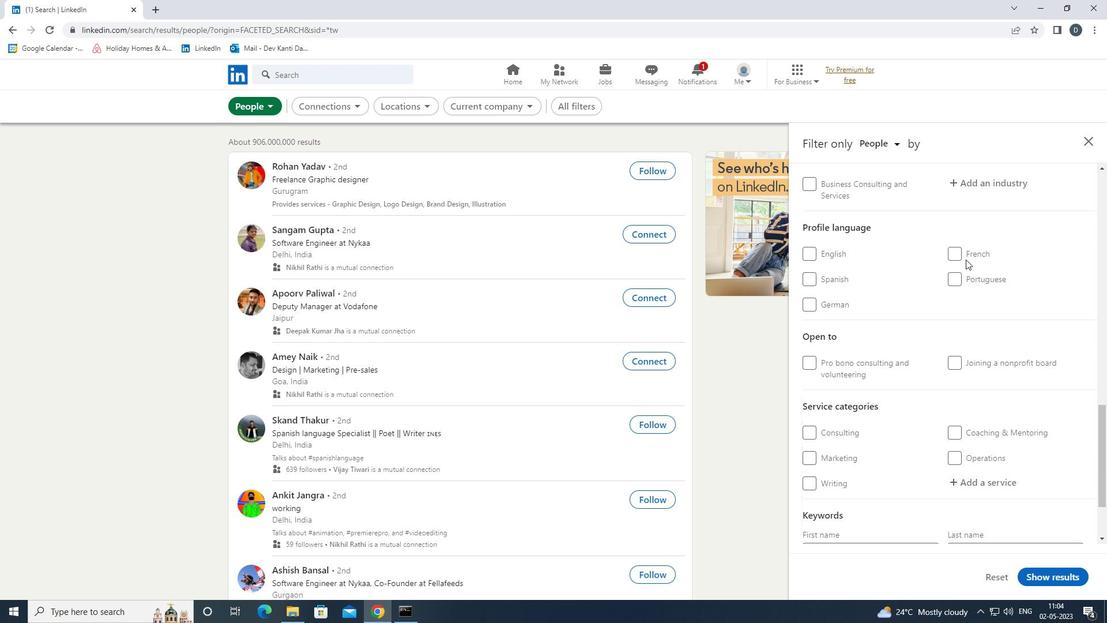 
Action: Mouse scrolled (965, 256) with delta (0, 0)
Screenshot: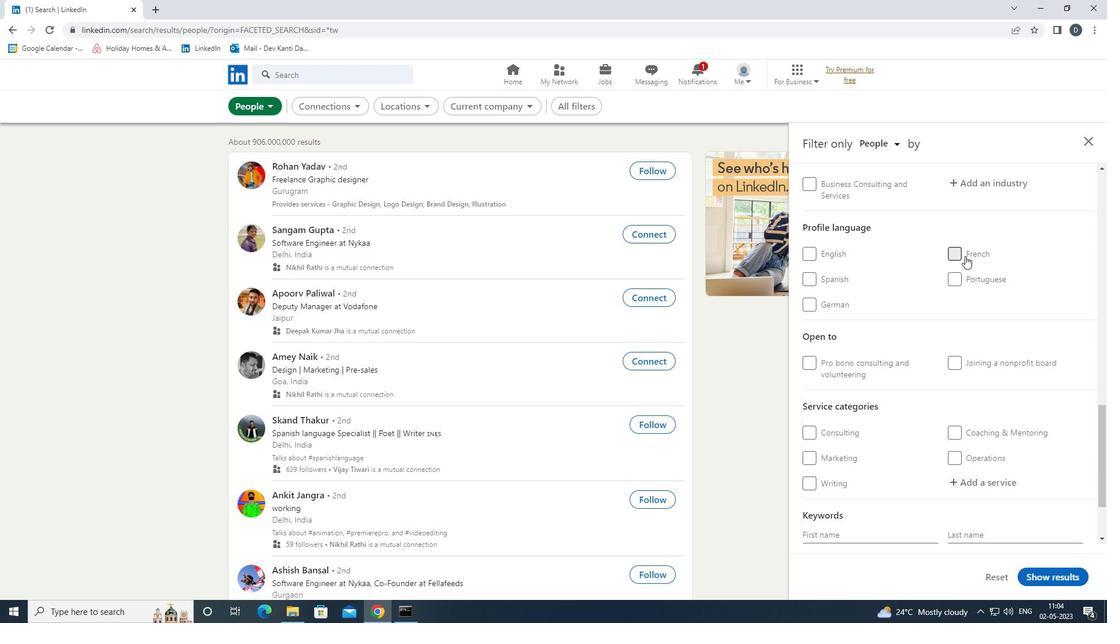 
Action: Mouse scrolled (965, 256) with delta (0, 0)
Screenshot: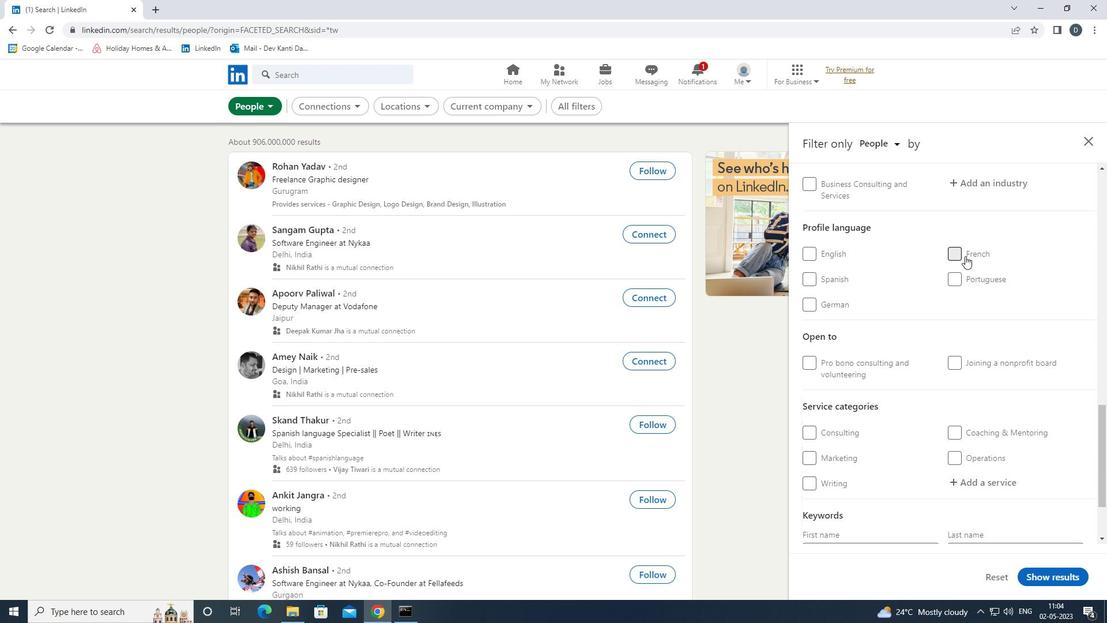 
Action: Mouse scrolled (965, 256) with delta (0, 0)
Screenshot: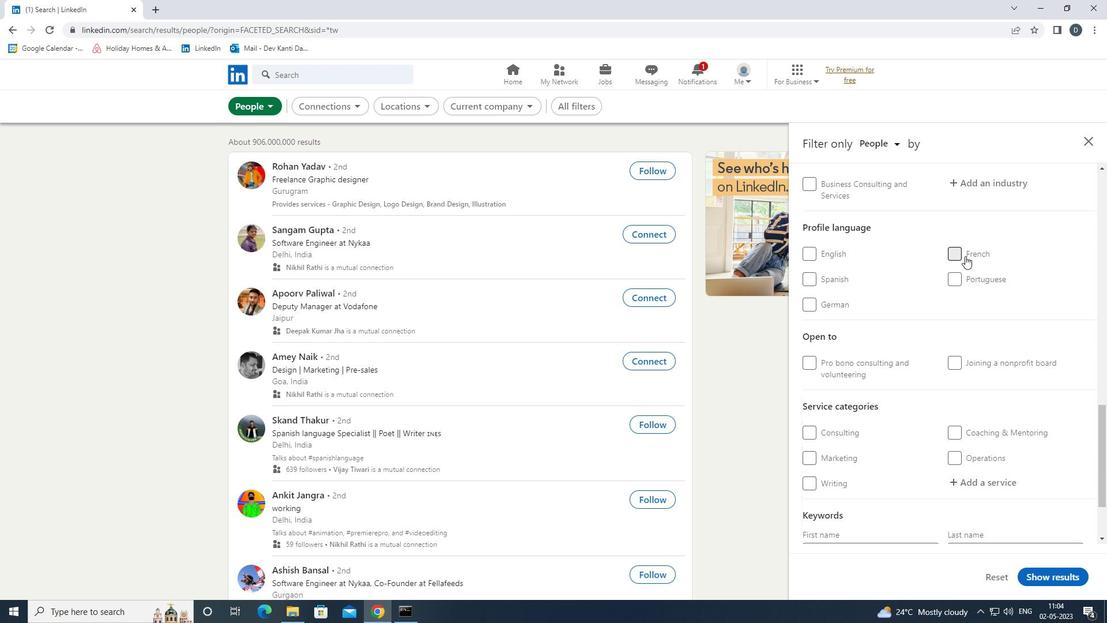 
Action: Mouse scrolled (965, 256) with delta (0, 0)
Screenshot: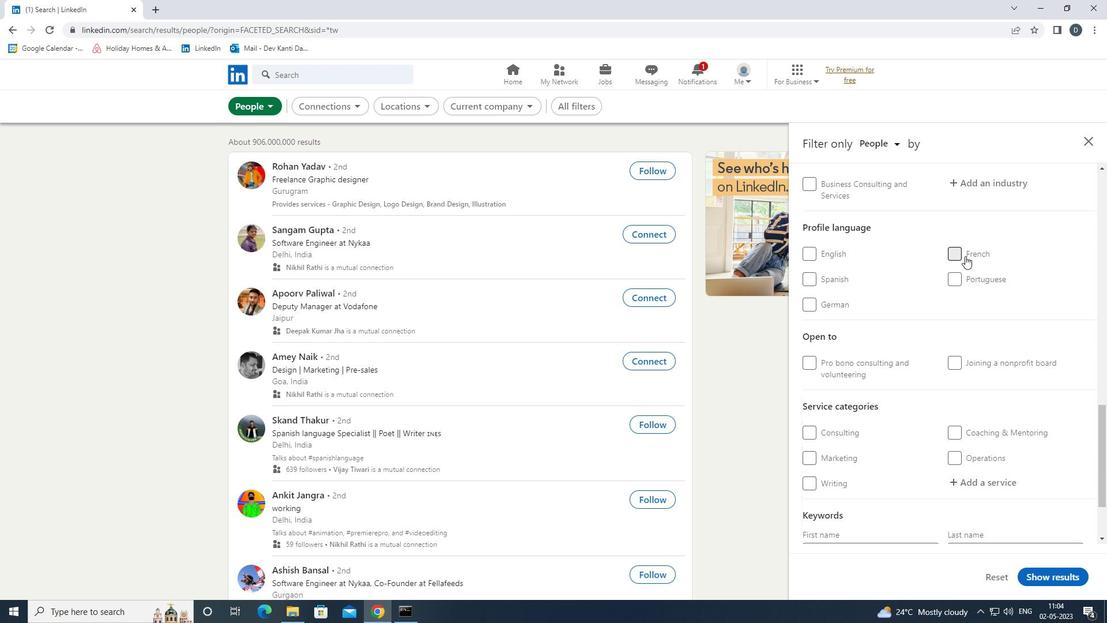 
Action: Mouse scrolled (965, 256) with delta (0, 0)
Screenshot: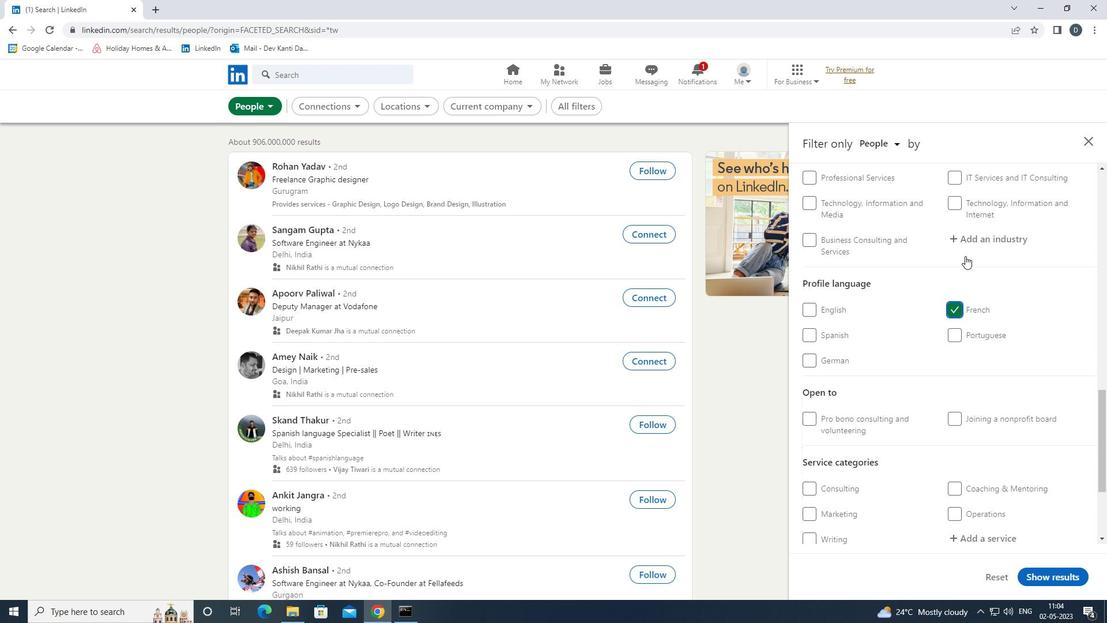 
Action: Mouse scrolled (965, 256) with delta (0, 0)
Screenshot: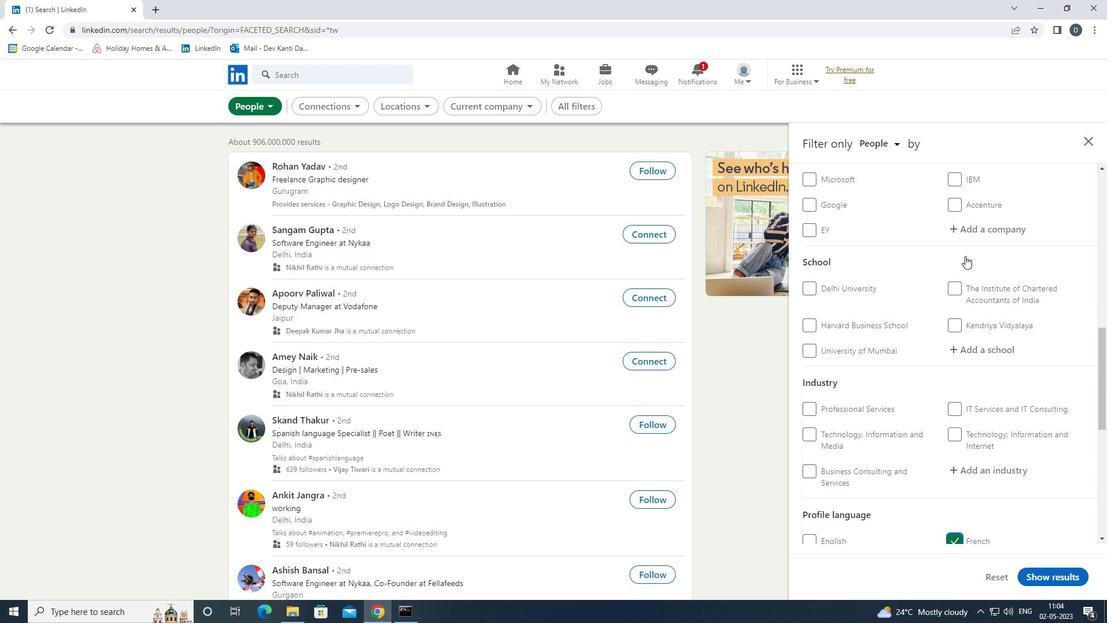 
Action: Mouse scrolled (965, 256) with delta (0, 0)
Screenshot: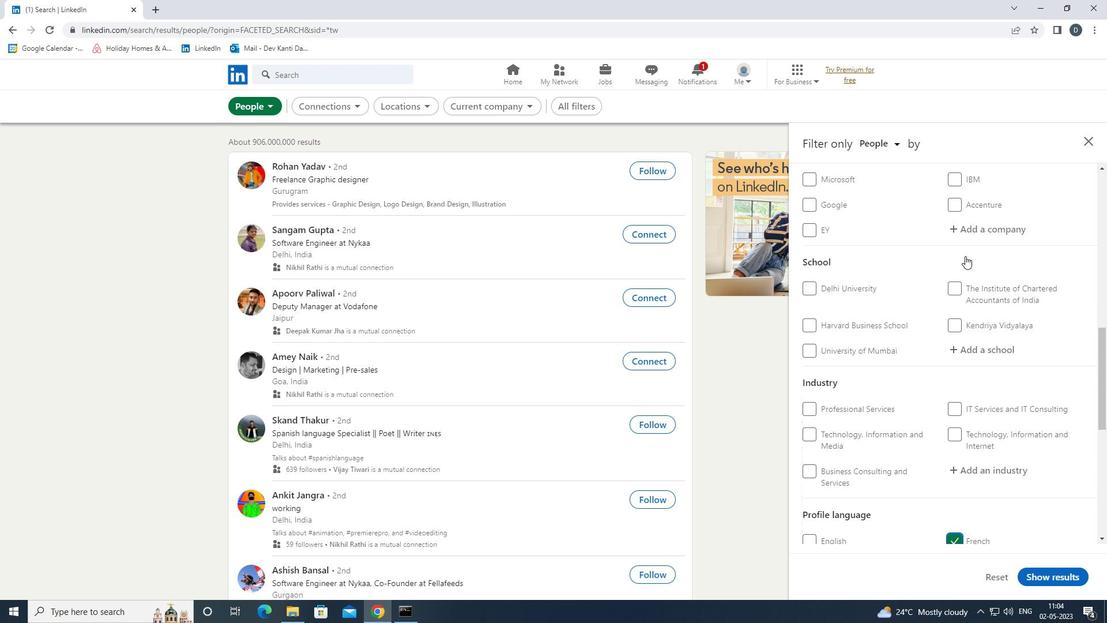 
Action: Mouse moved to (989, 235)
Screenshot: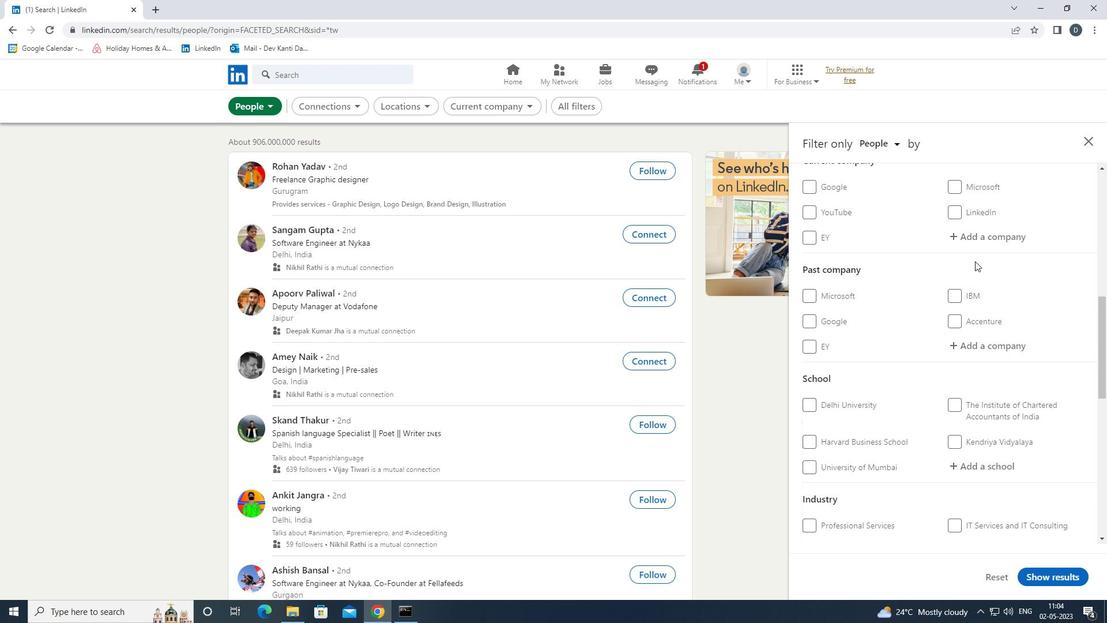 
Action: Mouse pressed left at (989, 235)
Screenshot: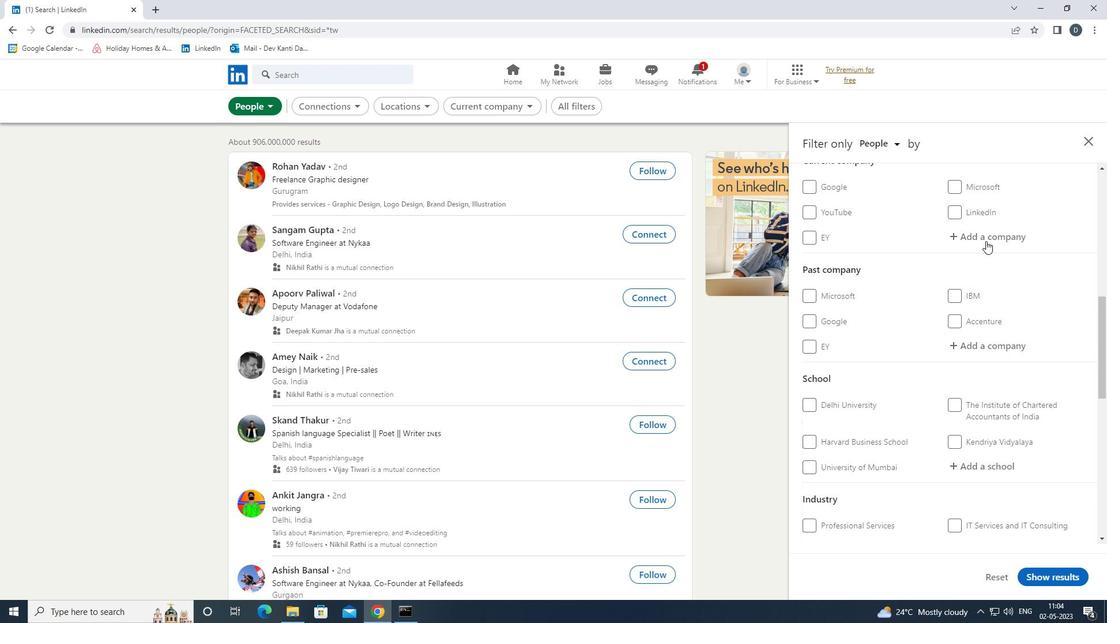 
Action: Key pressed <Key.shift>CONVERGYS<Key.down><Key.enter>
Screenshot: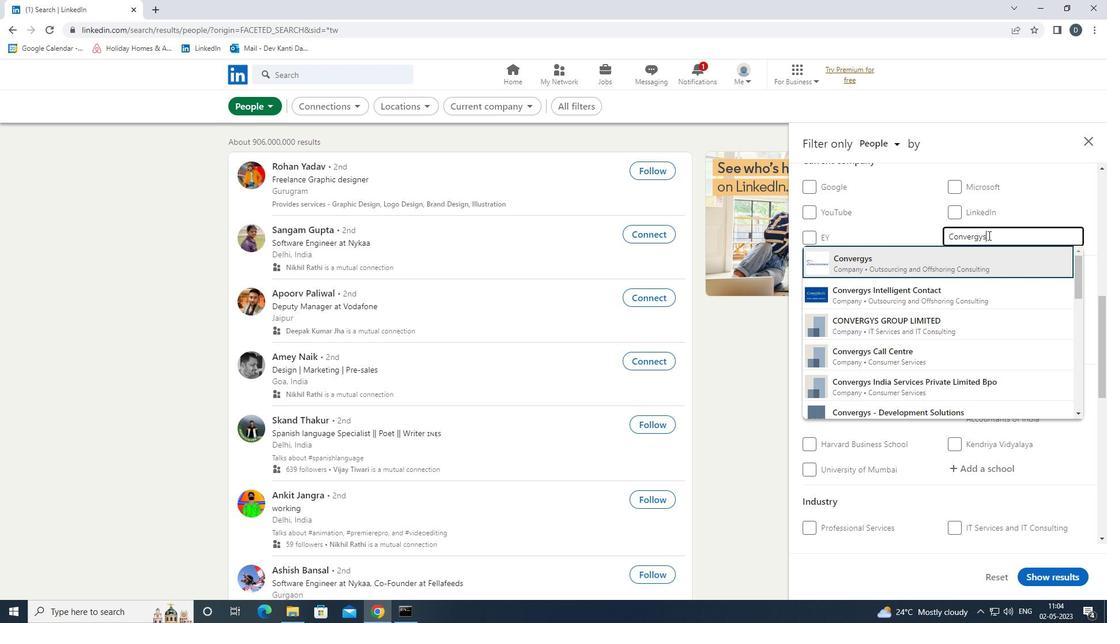 
Action: Mouse scrolled (989, 234) with delta (0, 0)
Screenshot: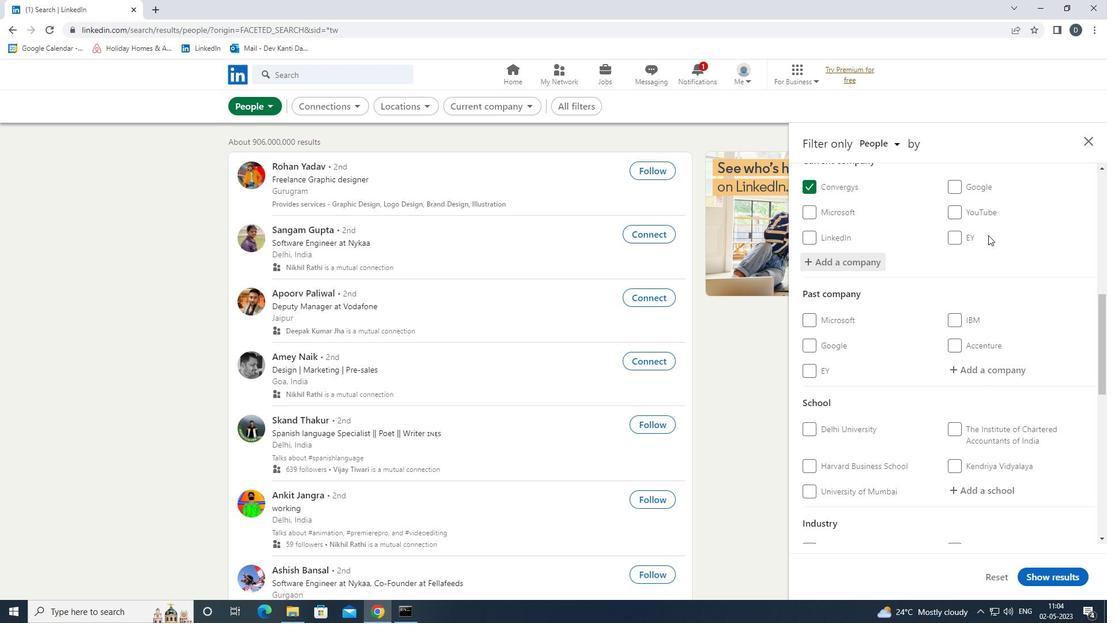 
Action: Mouse scrolled (989, 234) with delta (0, 0)
Screenshot: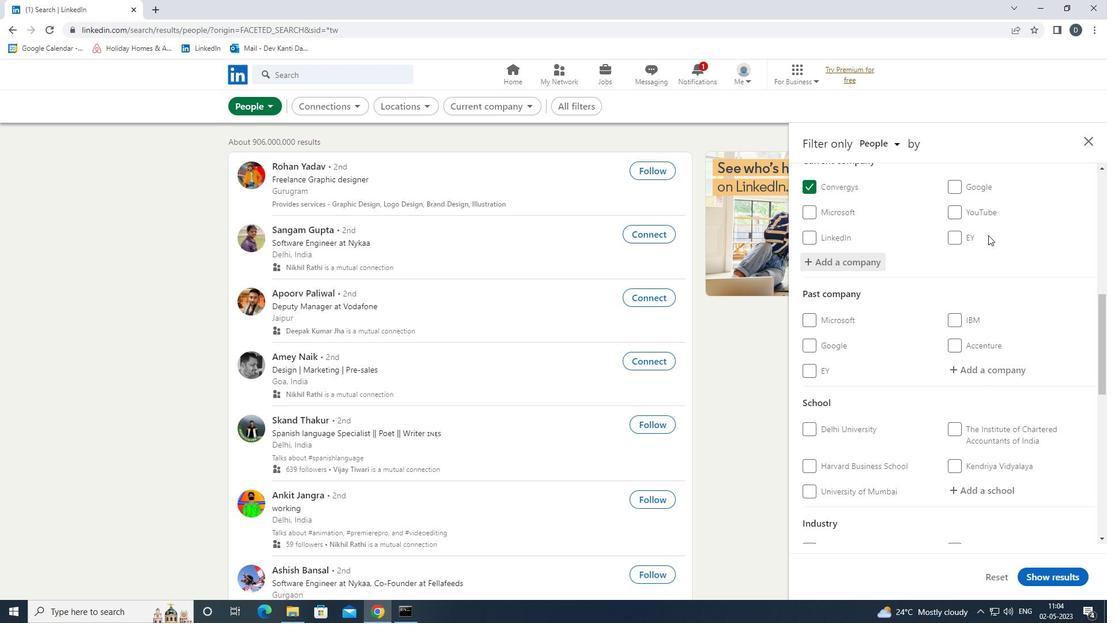 
Action: Mouse scrolled (989, 234) with delta (0, 0)
Screenshot: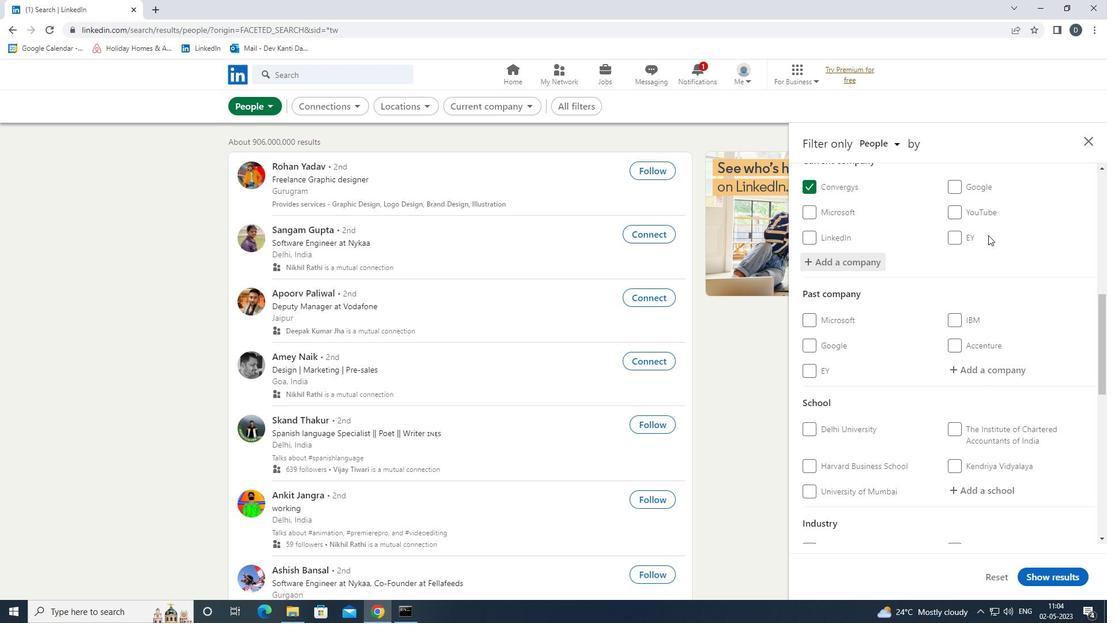 
Action: Mouse moved to (1010, 315)
Screenshot: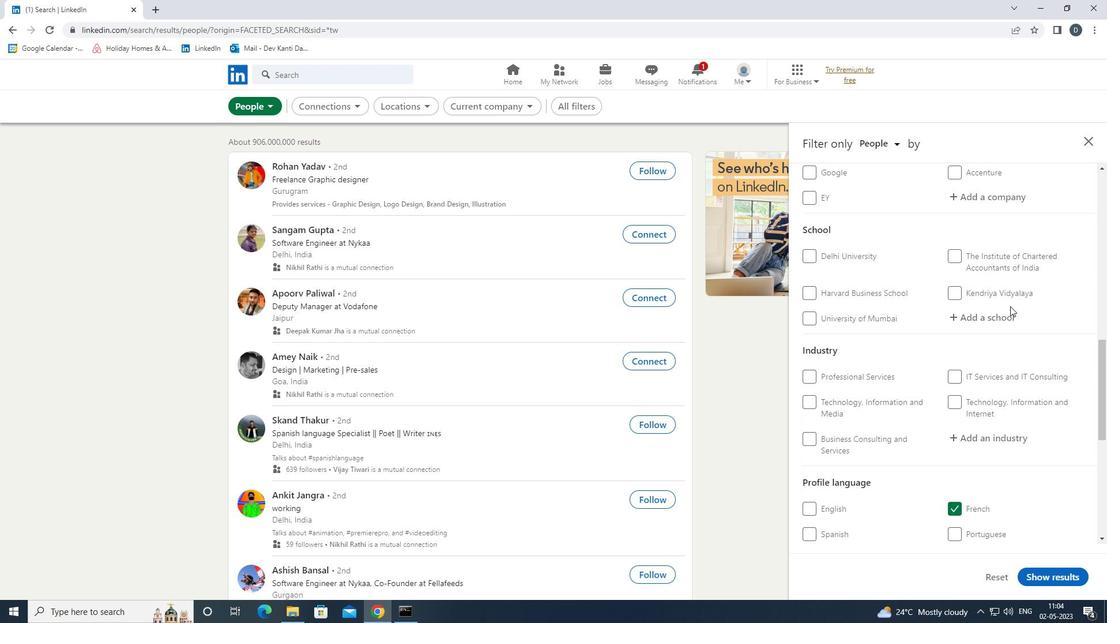 
Action: Mouse pressed left at (1010, 315)
Screenshot: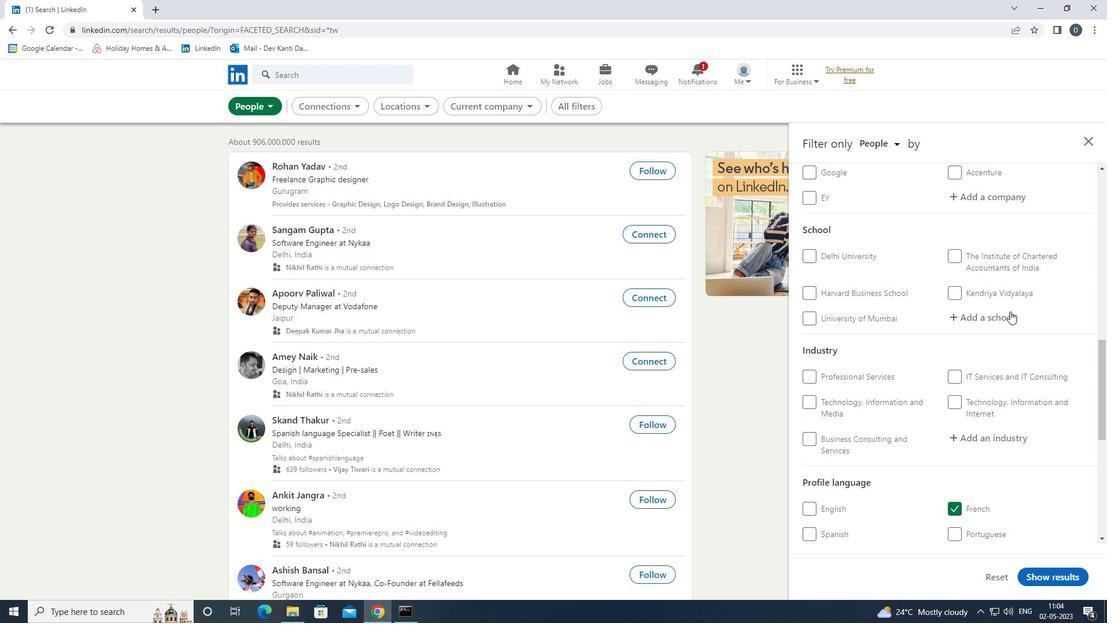 
Action: Key pressed <Key.shift>DELHI<Key.space><Key.shift>PUBLIC<Key.space><Key.shift>SCHOOL<Key.space><Key.shift>EXPRESS<Key.down><Key.enter>
Screenshot: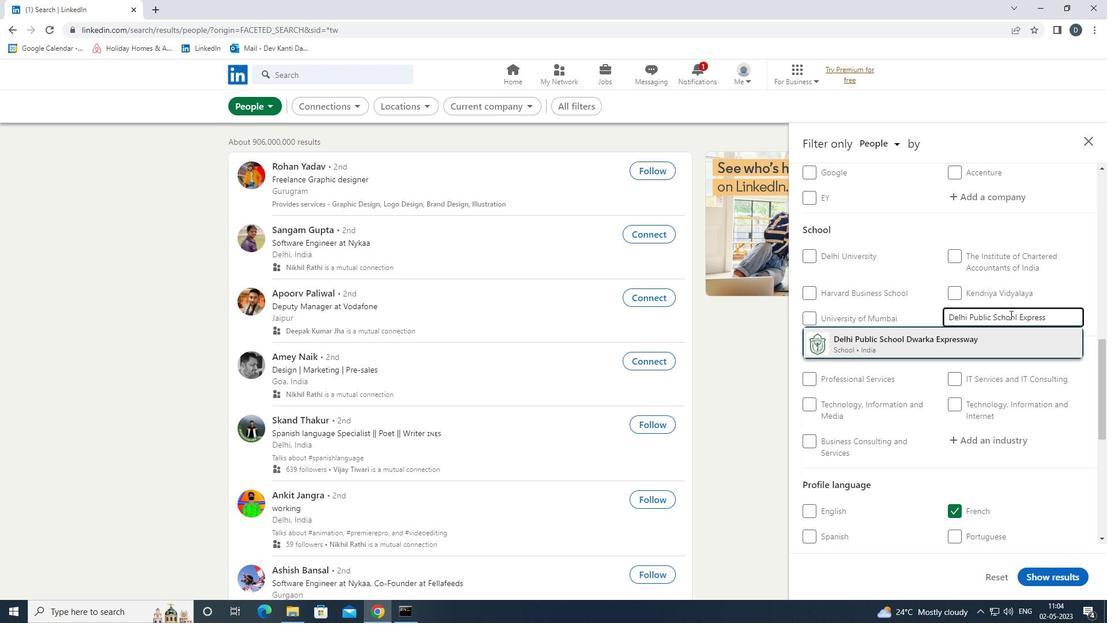 
Action: Mouse moved to (946, 341)
Screenshot: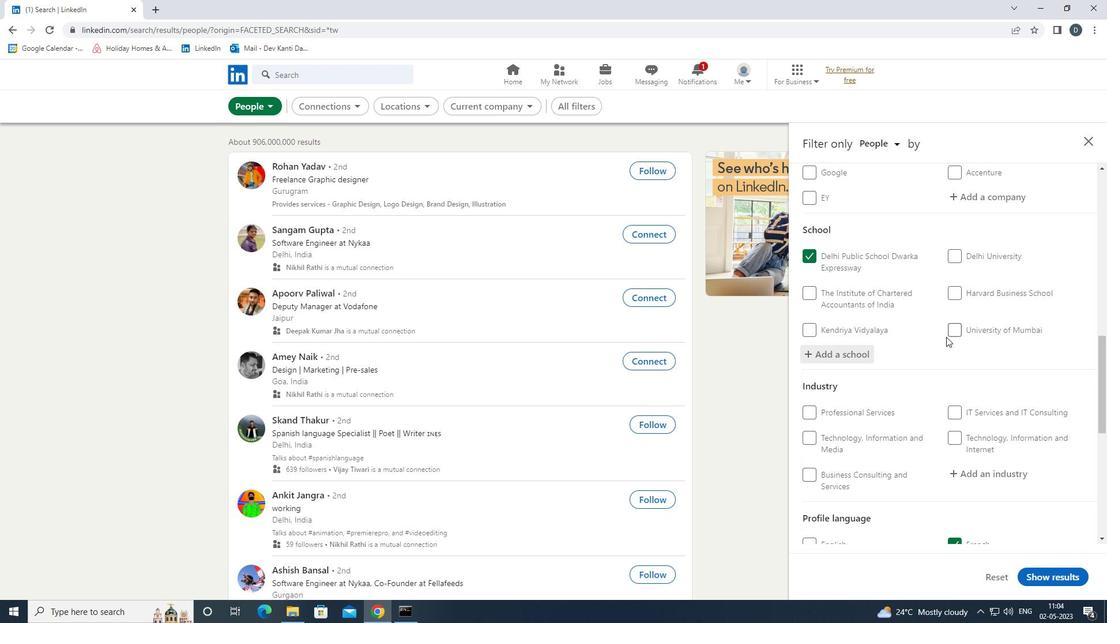 
Action: Mouse scrolled (946, 341) with delta (0, 0)
Screenshot: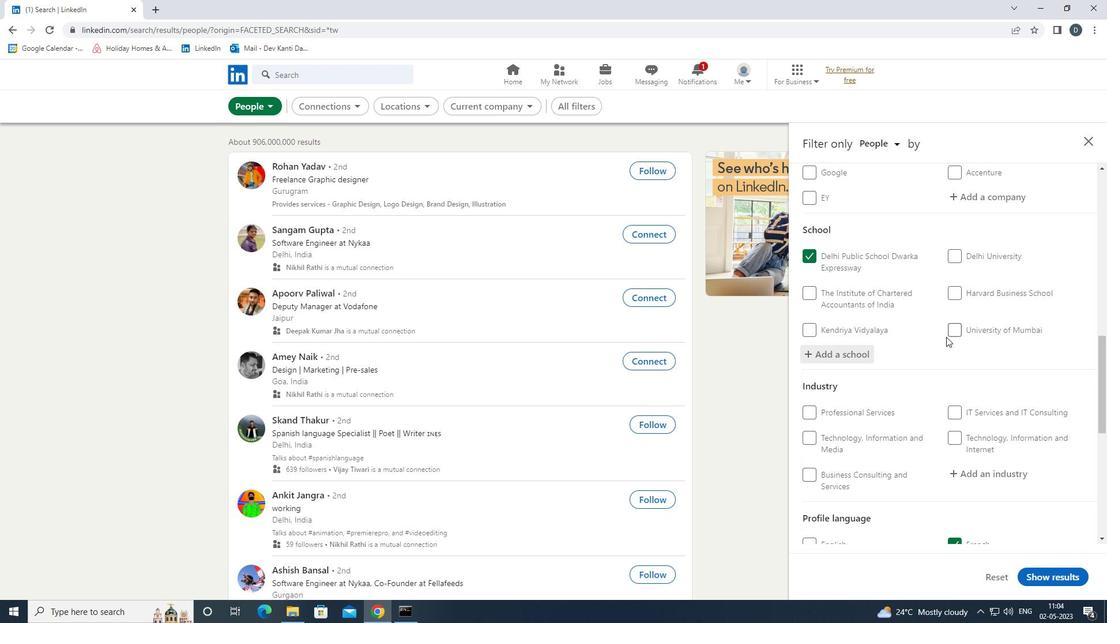 
Action: Mouse moved to (945, 342)
Screenshot: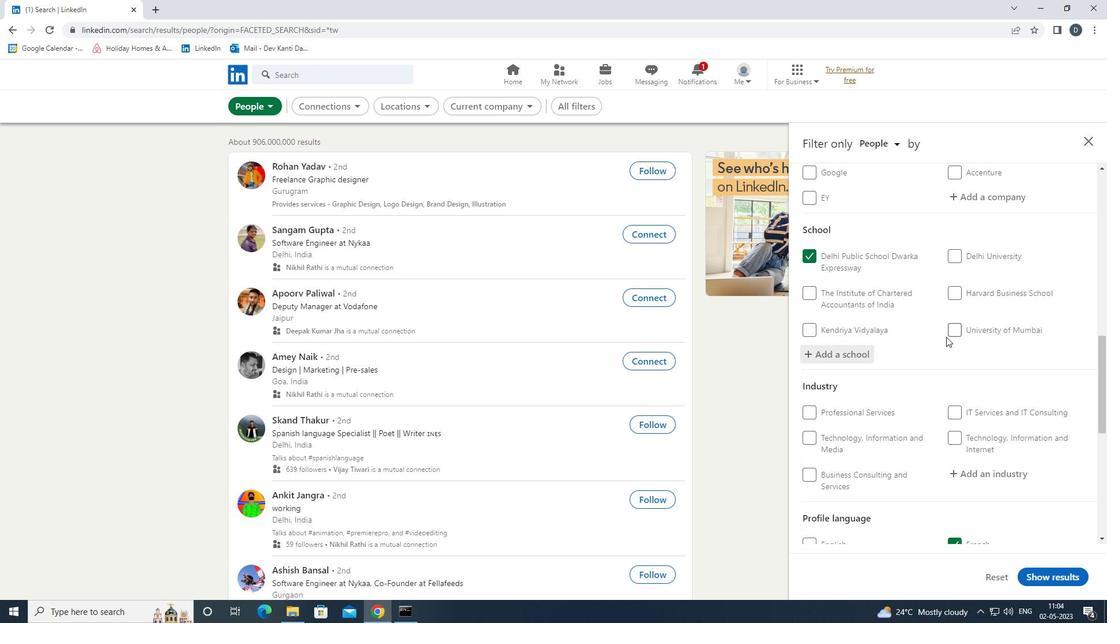 
Action: Mouse scrolled (945, 342) with delta (0, 0)
Screenshot: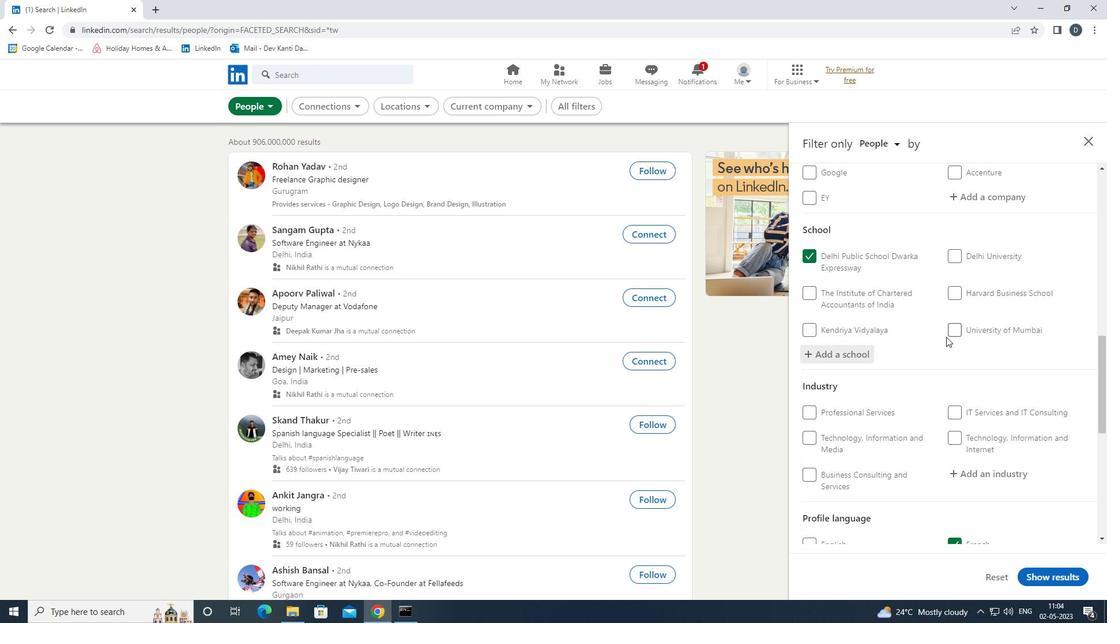
Action: Mouse moved to (961, 346)
Screenshot: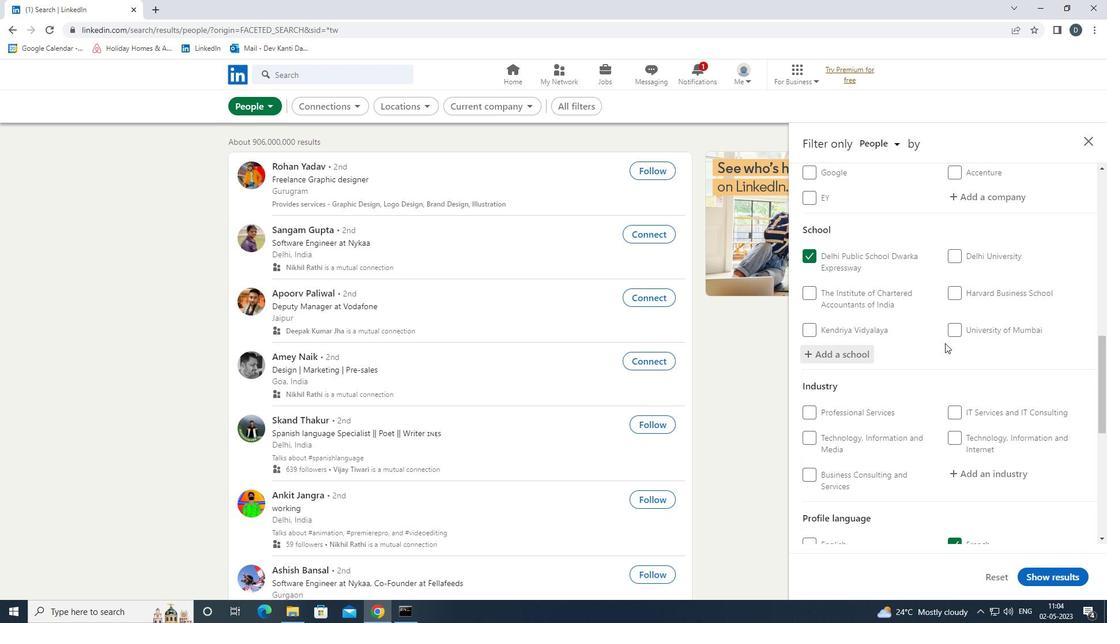 
Action: Mouse scrolled (961, 345) with delta (0, 0)
Screenshot: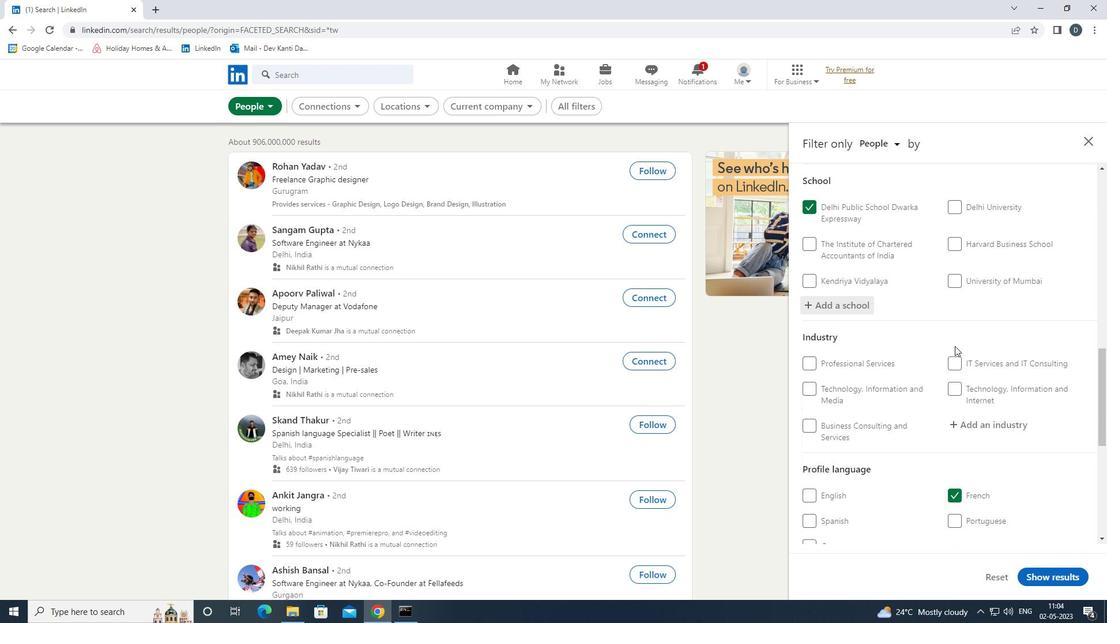 
Action: Mouse moved to (993, 305)
Screenshot: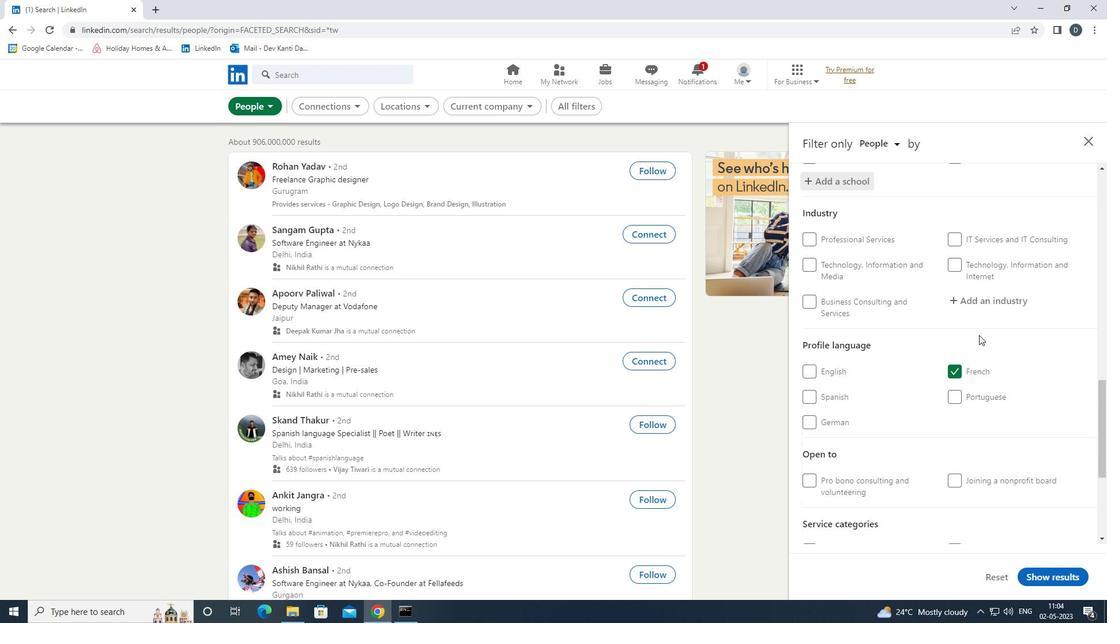 
Action: Mouse pressed left at (993, 305)
Screenshot: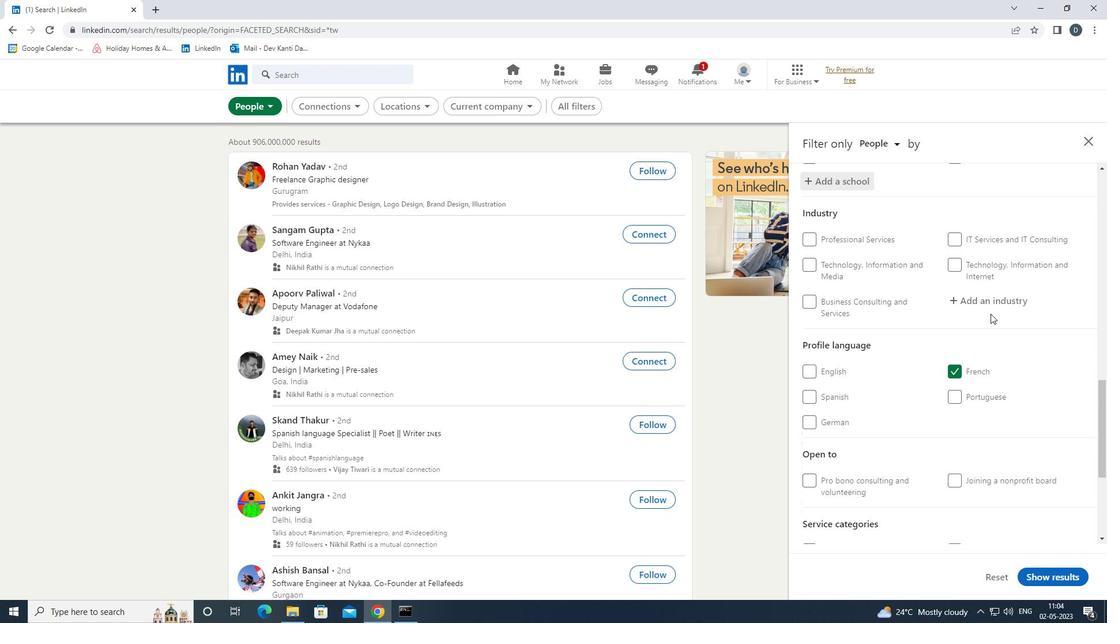 
Action: Key pressed <Key.shift>ONLINE<Key.space><Key.shift>AUDIO<Key.down><Key.enter>
Screenshot: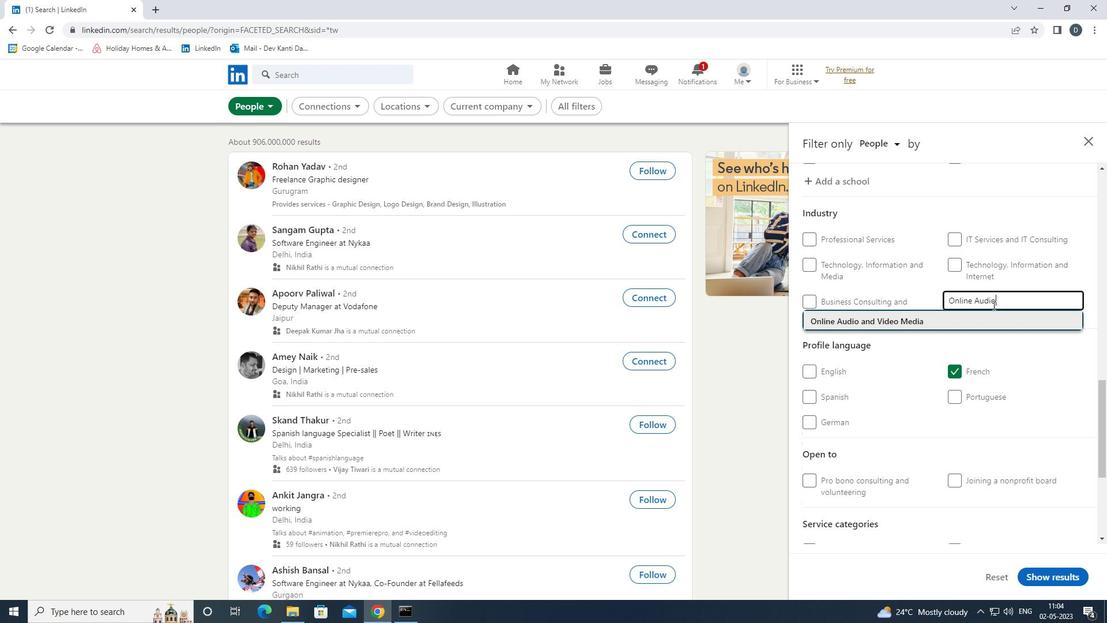 
Action: Mouse moved to (1051, 371)
Screenshot: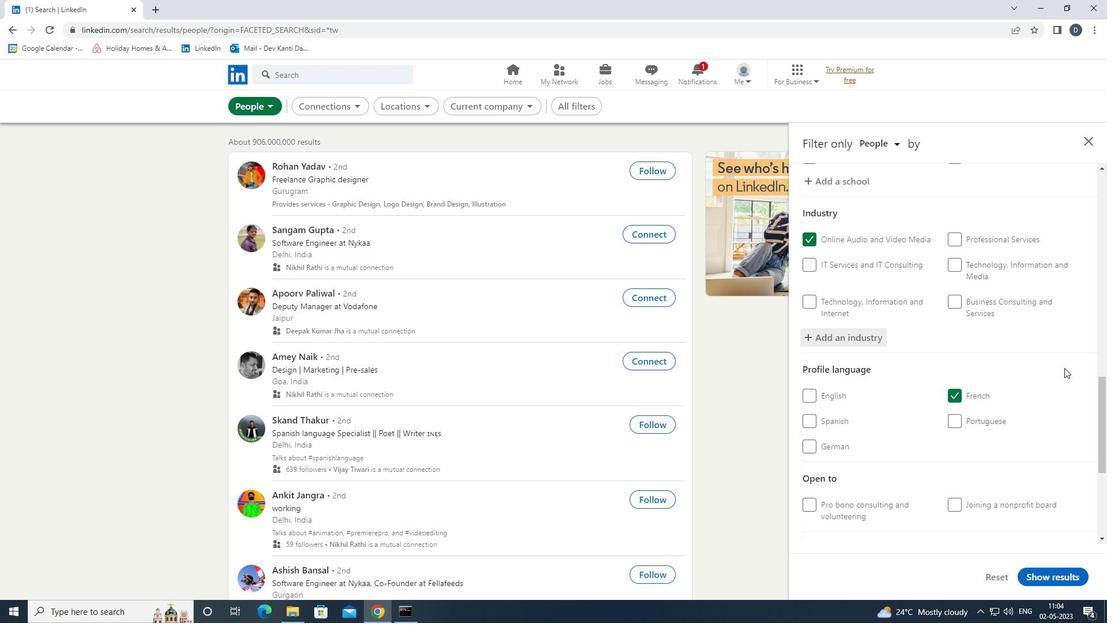 
Action: Mouse scrolled (1051, 370) with delta (0, 0)
Screenshot: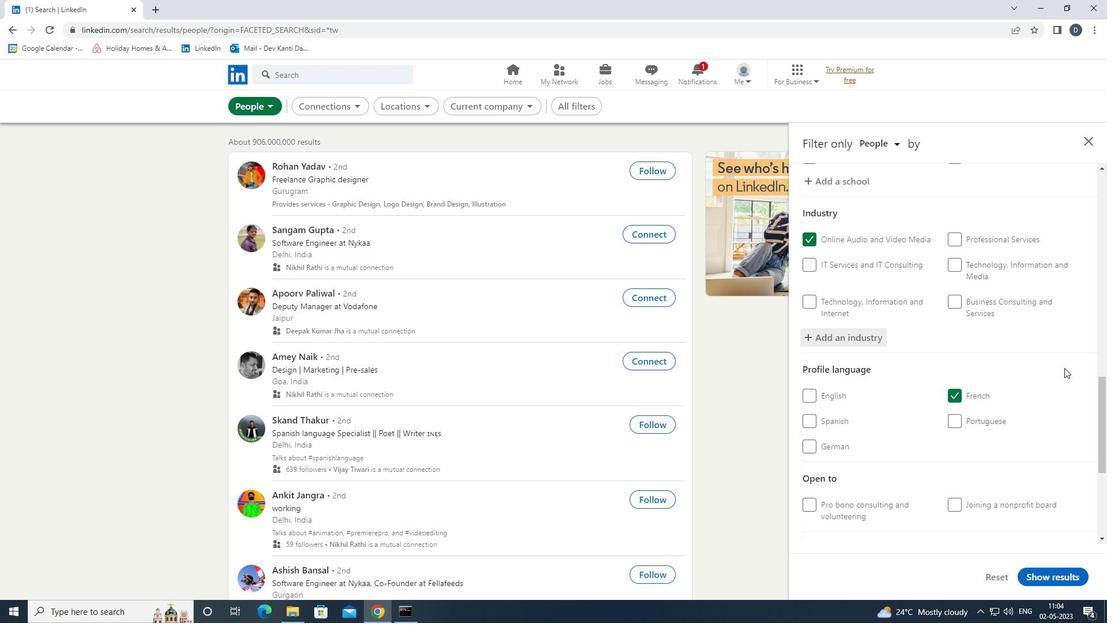 
Action: Mouse moved to (1046, 371)
Screenshot: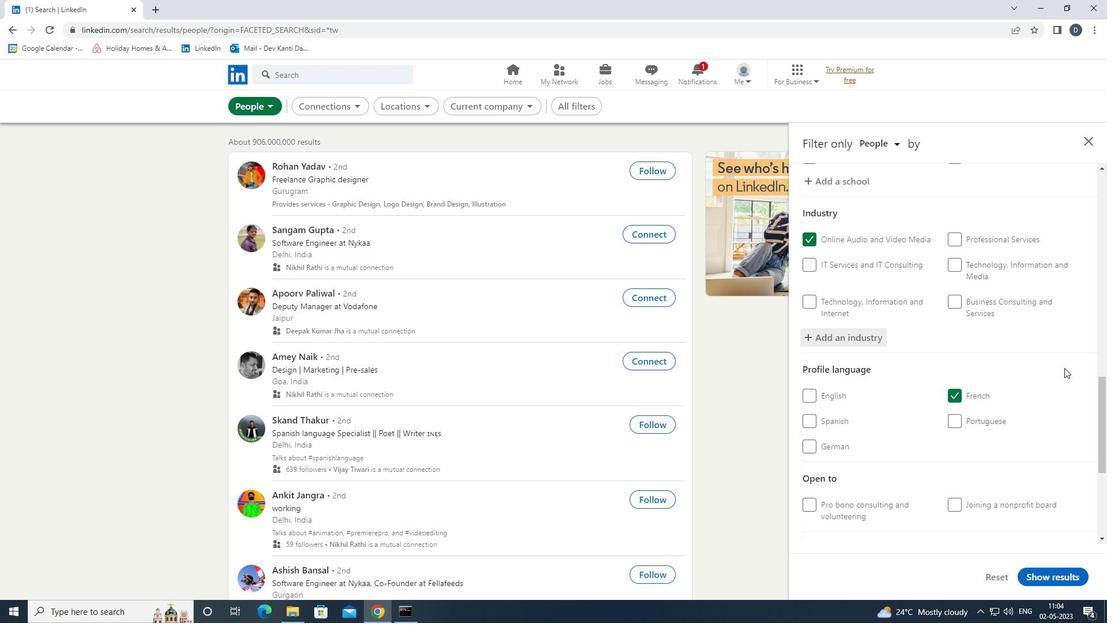 
Action: Mouse scrolled (1046, 371) with delta (0, 0)
Screenshot: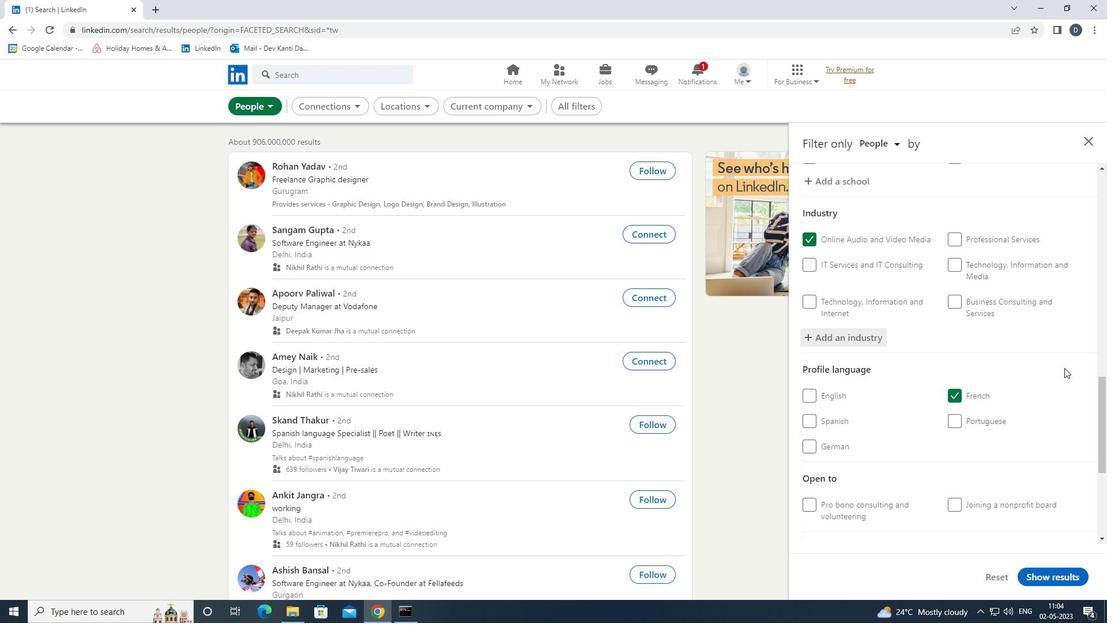 
Action: Mouse moved to (1046, 371)
Screenshot: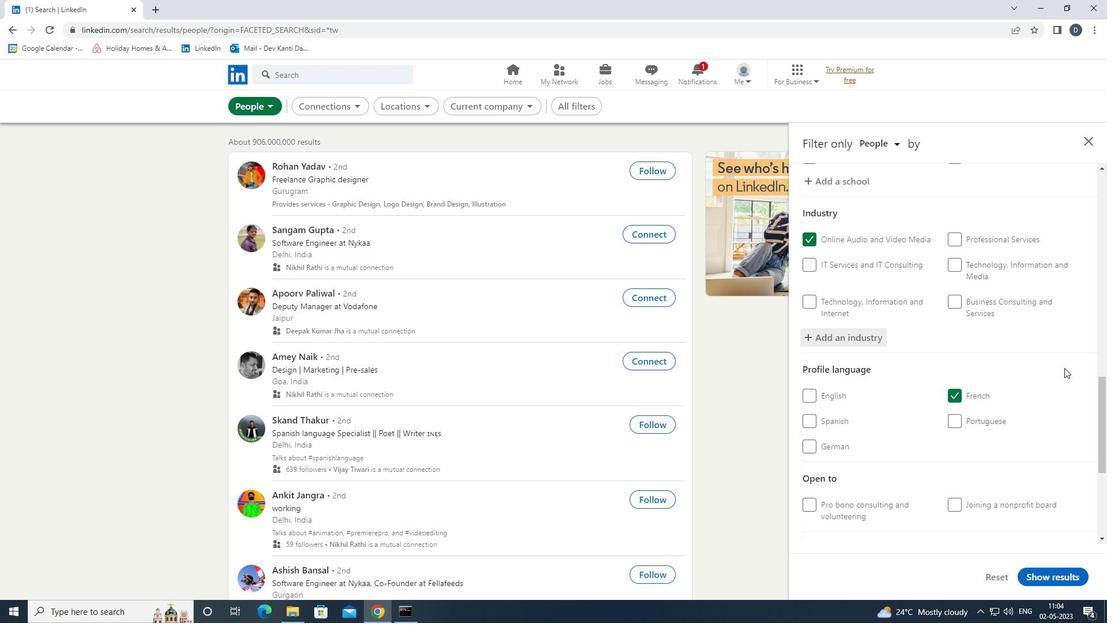 
Action: Mouse scrolled (1046, 371) with delta (0, 0)
Screenshot: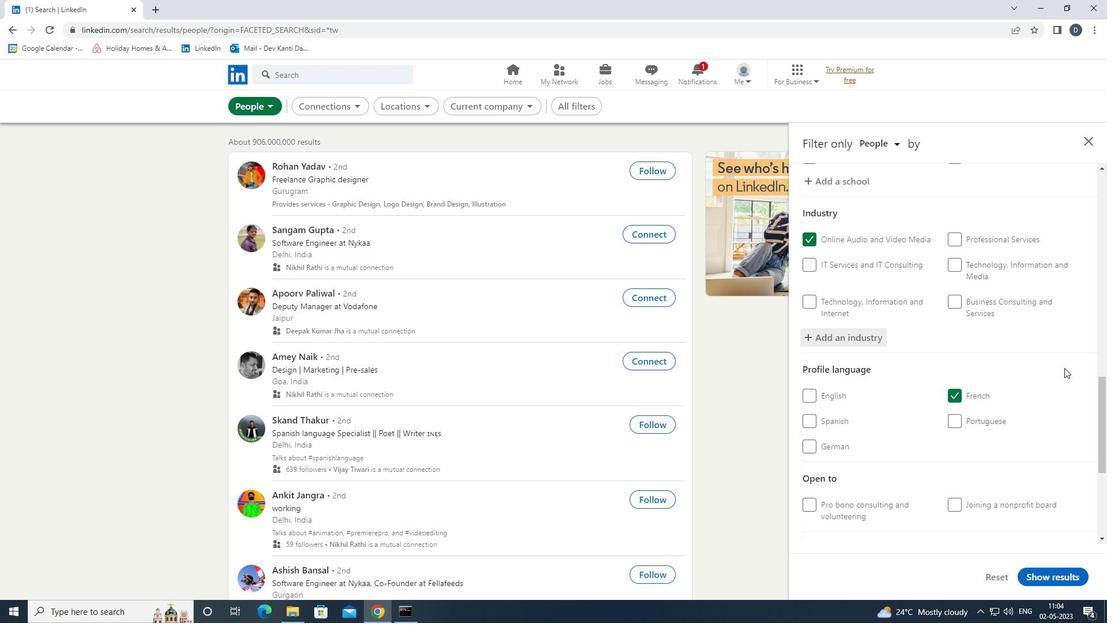 
Action: Mouse moved to (1045, 371)
Screenshot: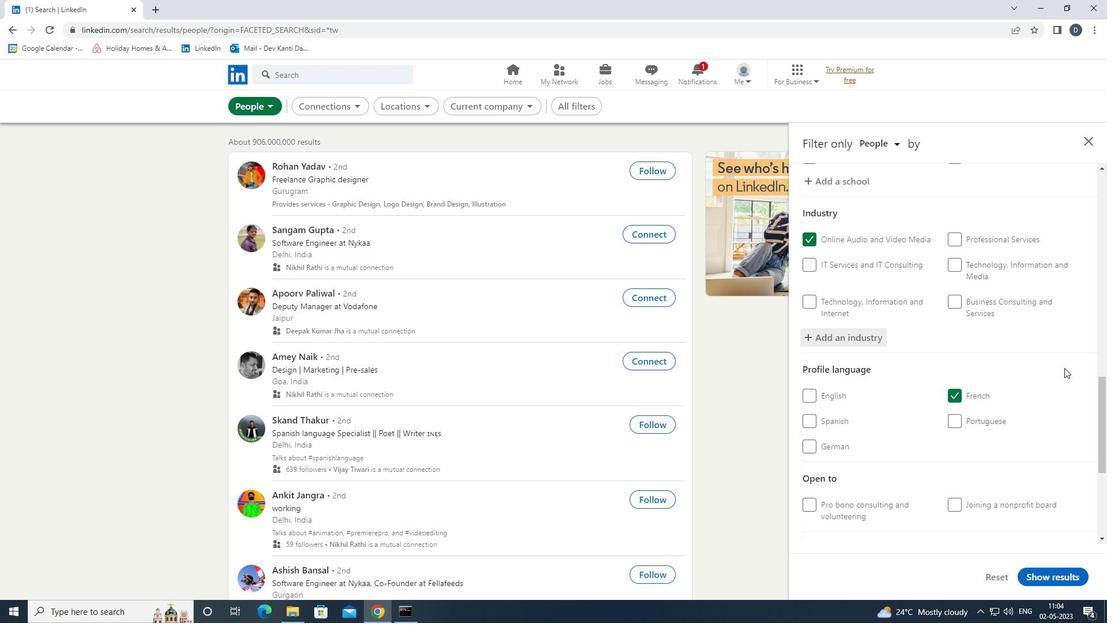 
Action: Mouse scrolled (1045, 371) with delta (0, 0)
Screenshot: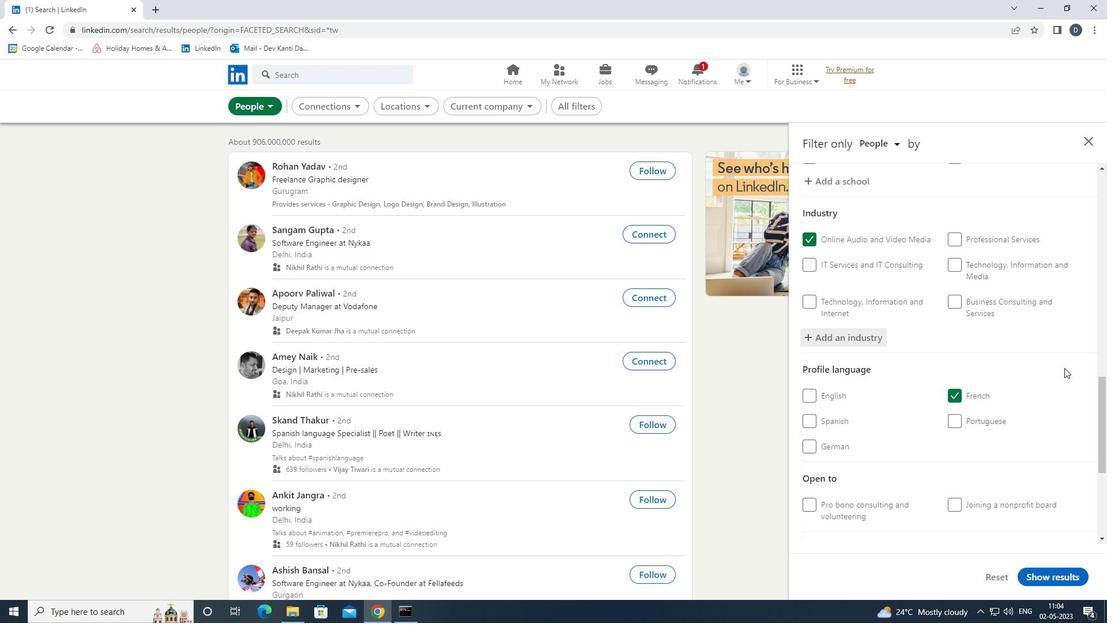 
Action: Mouse moved to (1038, 369)
Screenshot: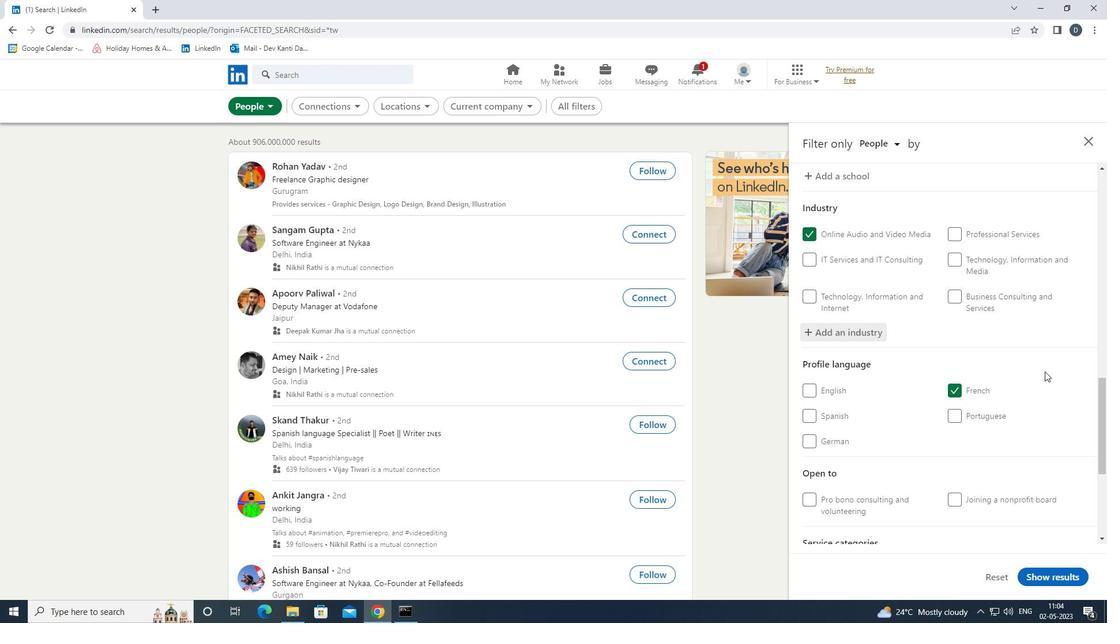 
Action: Mouse scrolled (1038, 369) with delta (0, 0)
Screenshot: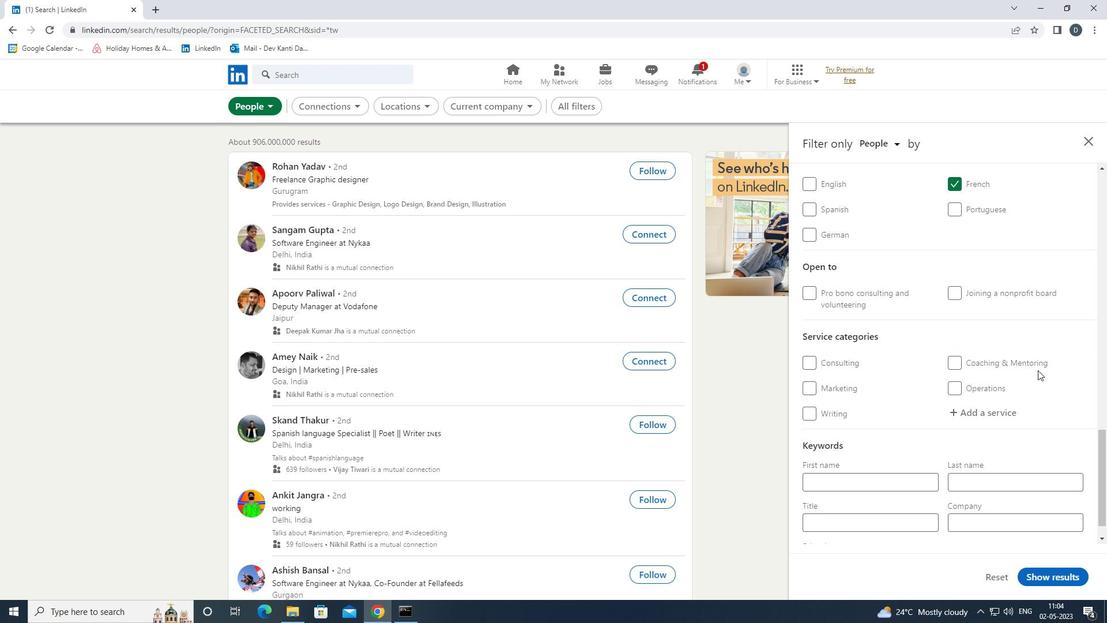 
Action: Mouse moved to (983, 378)
Screenshot: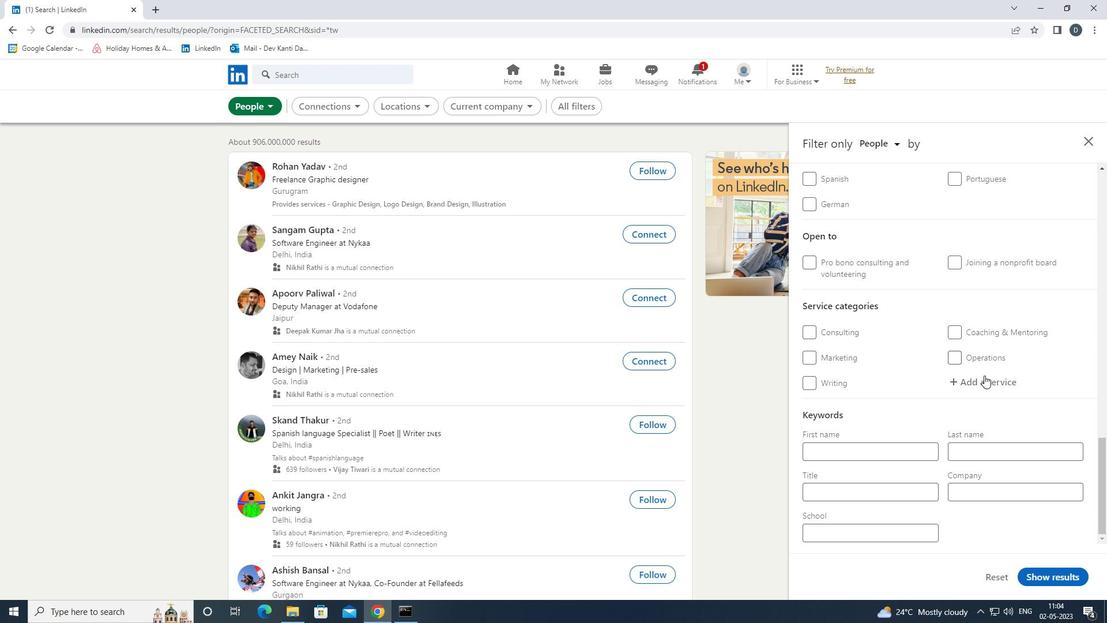 
Action: Mouse pressed left at (983, 378)
Screenshot: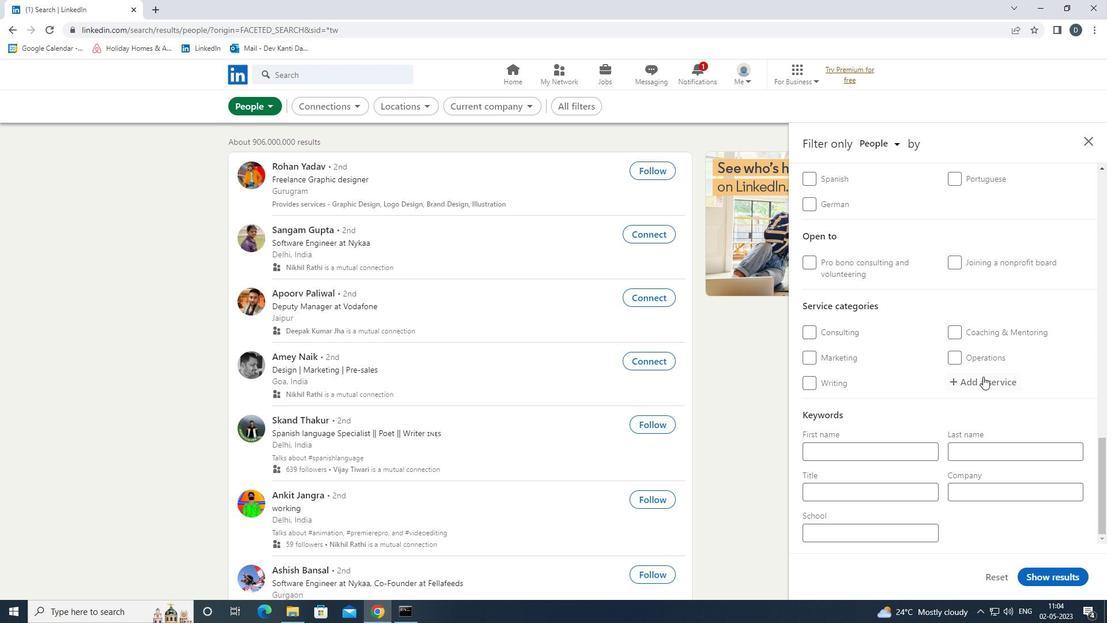 
Action: Key pressed <Key.shift>AUTO<Key.space><Key.shift>IN<Key.down><Key.enter>
Screenshot: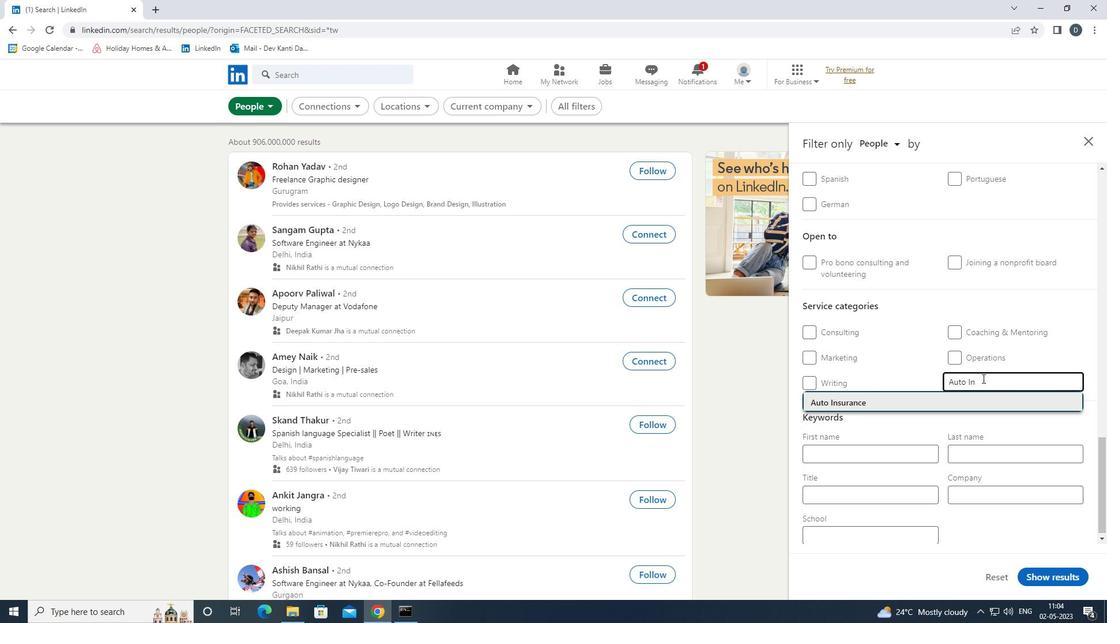 
Action: Mouse scrolled (983, 377) with delta (0, 0)
Screenshot: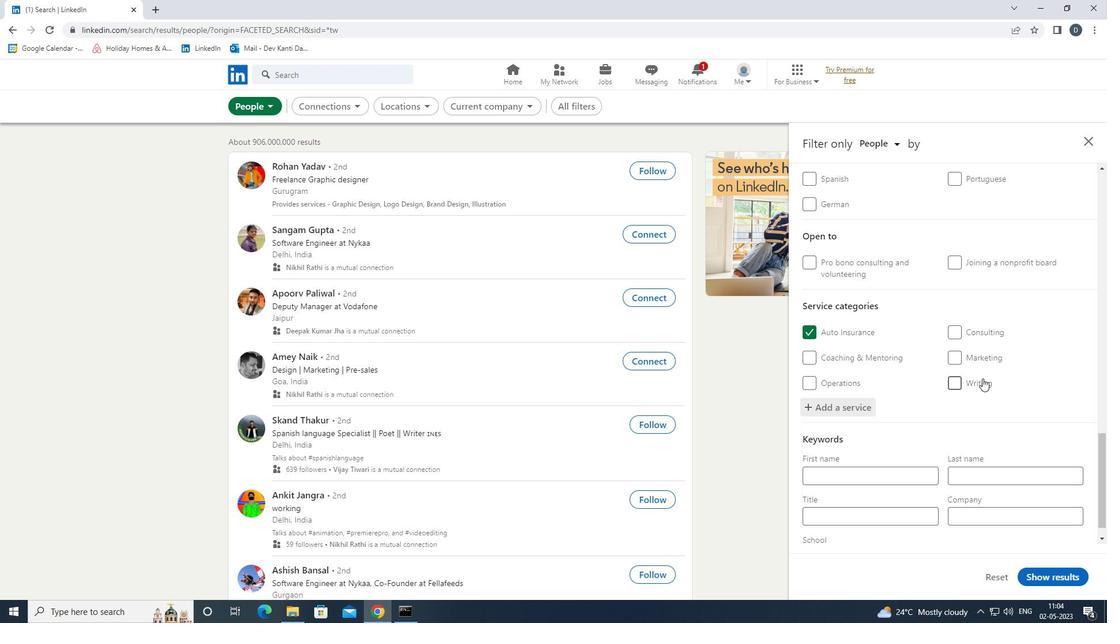 
Action: Mouse scrolled (983, 377) with delta (0, 0)
Screenshot: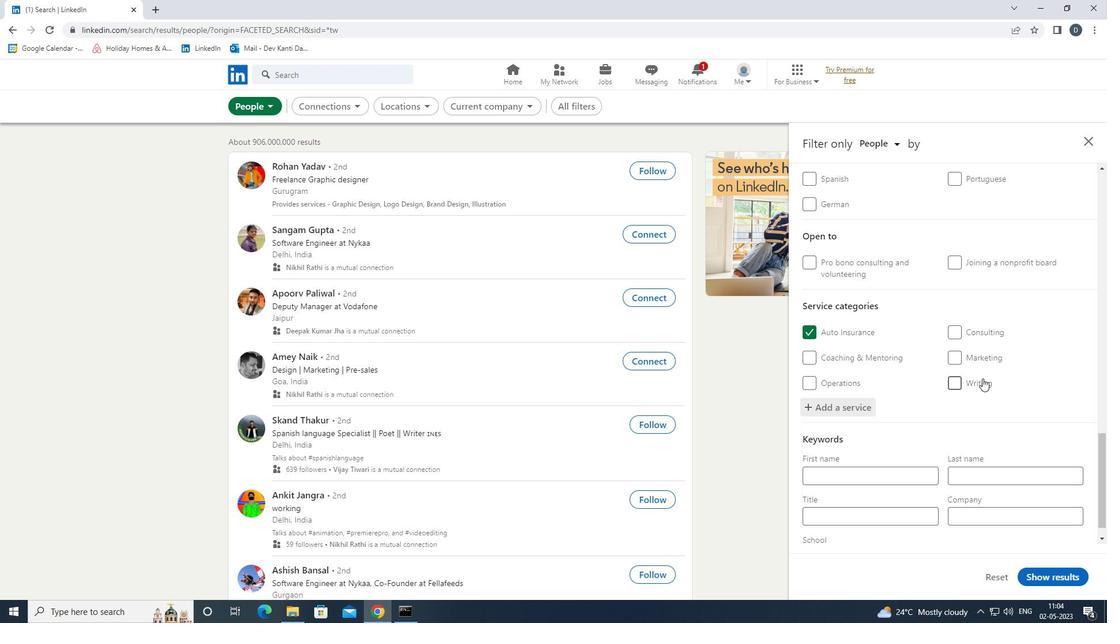 
Action: Mouse scrolled (983, 377) with delta (0, 0)
Screenshot: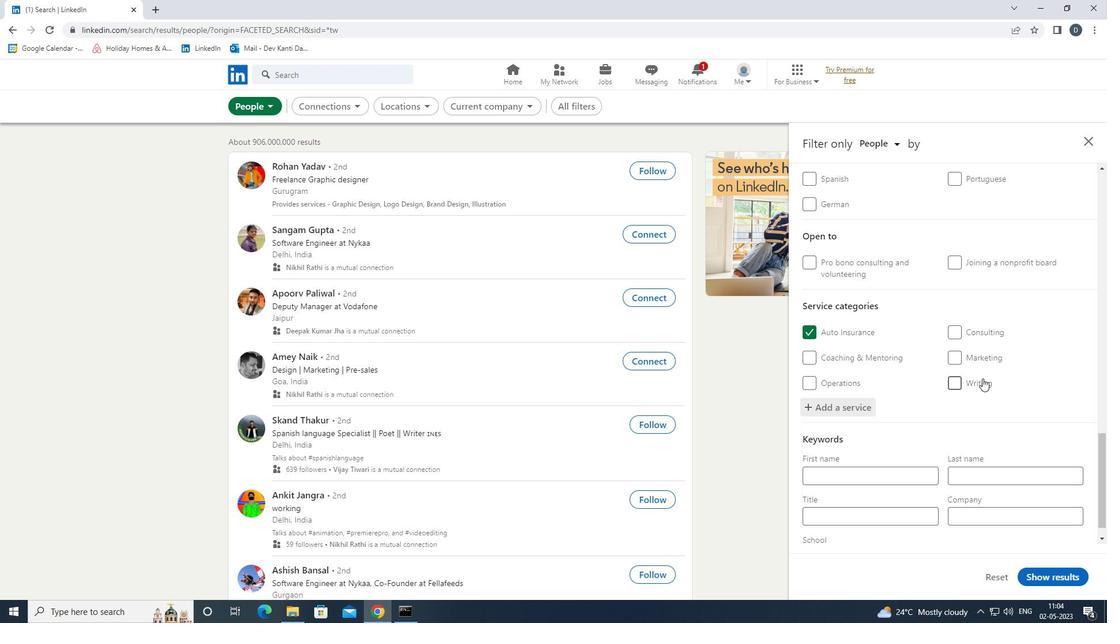
Action: Mouse scrolled (983, 377) with delta (0, 0)
Screenshot: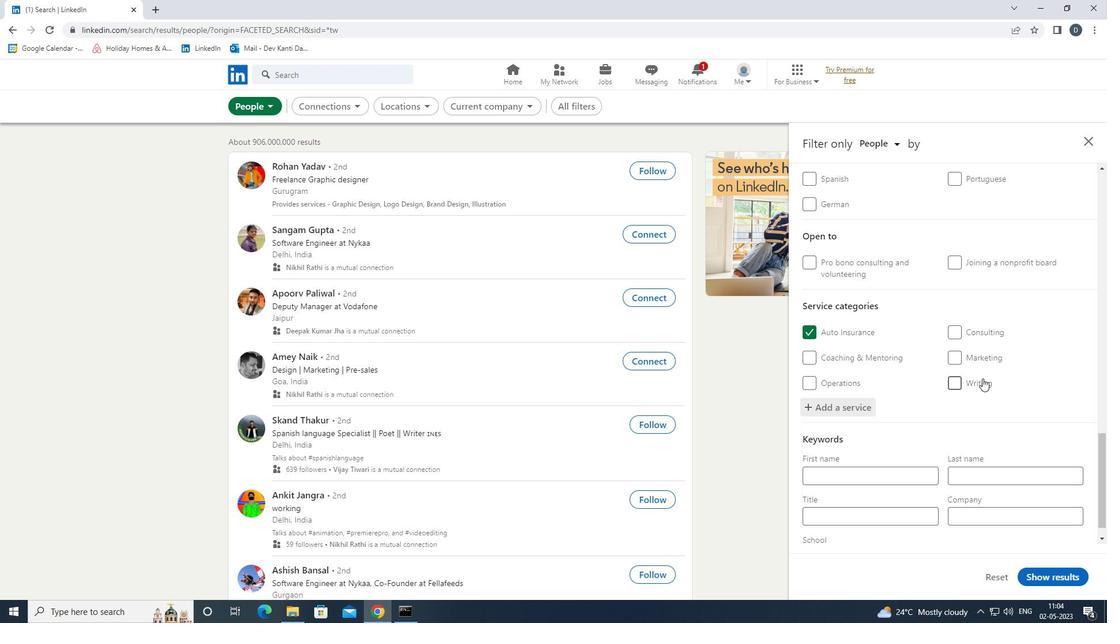 
Action: Mouse scrolled (983, 377) with delta (0, 0)
Screenshot: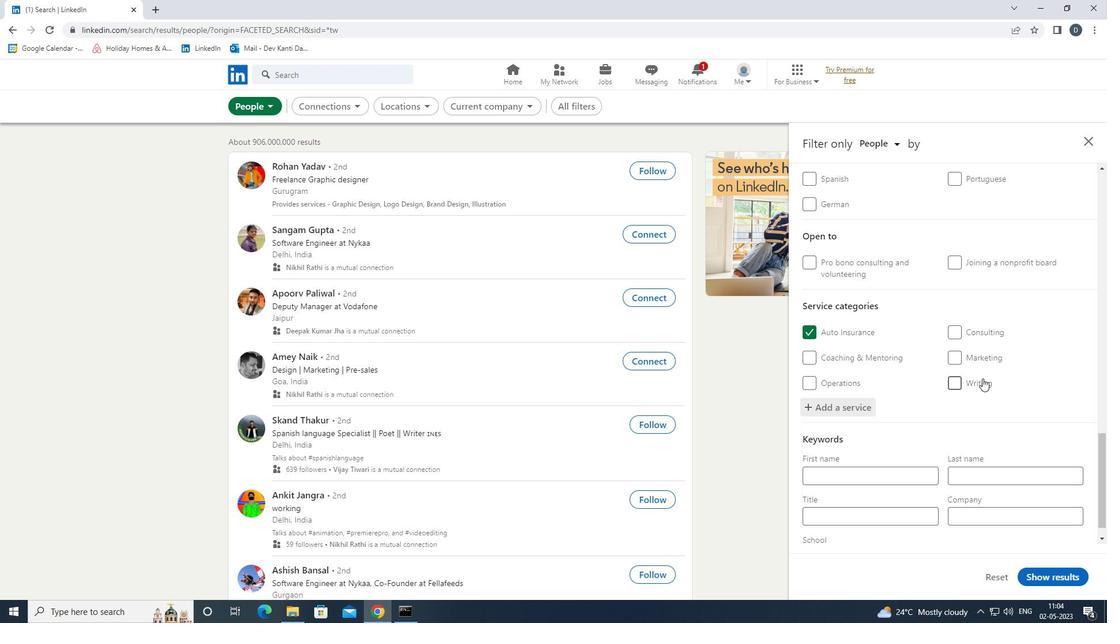 
Action: Mouse moved to (903, 485)
Screenshot: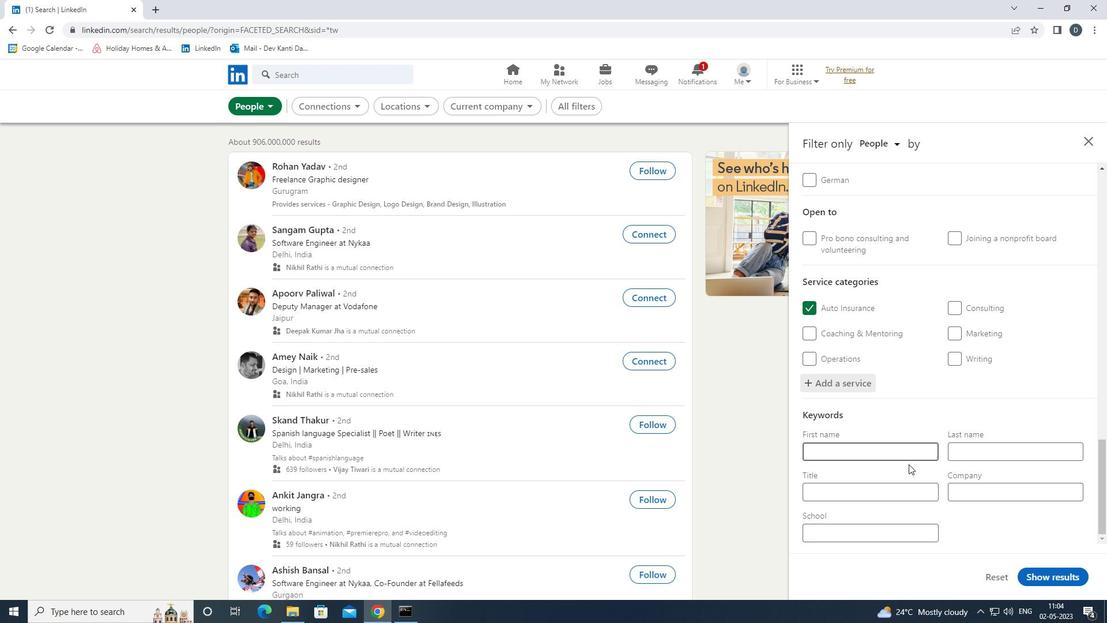 
Action: Mouse pressed left at (903, 485)
Screenshot: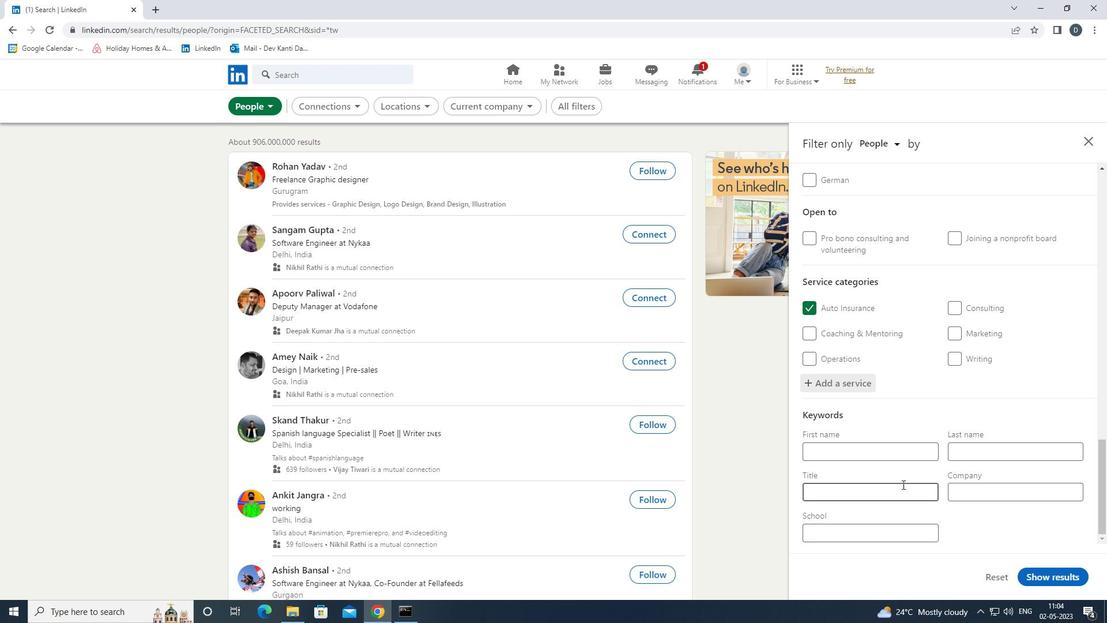 
Action: Key pressed <Key.shift>VIRTUAL<Key.space><Key.shift>ASSISTANT
Screenshot: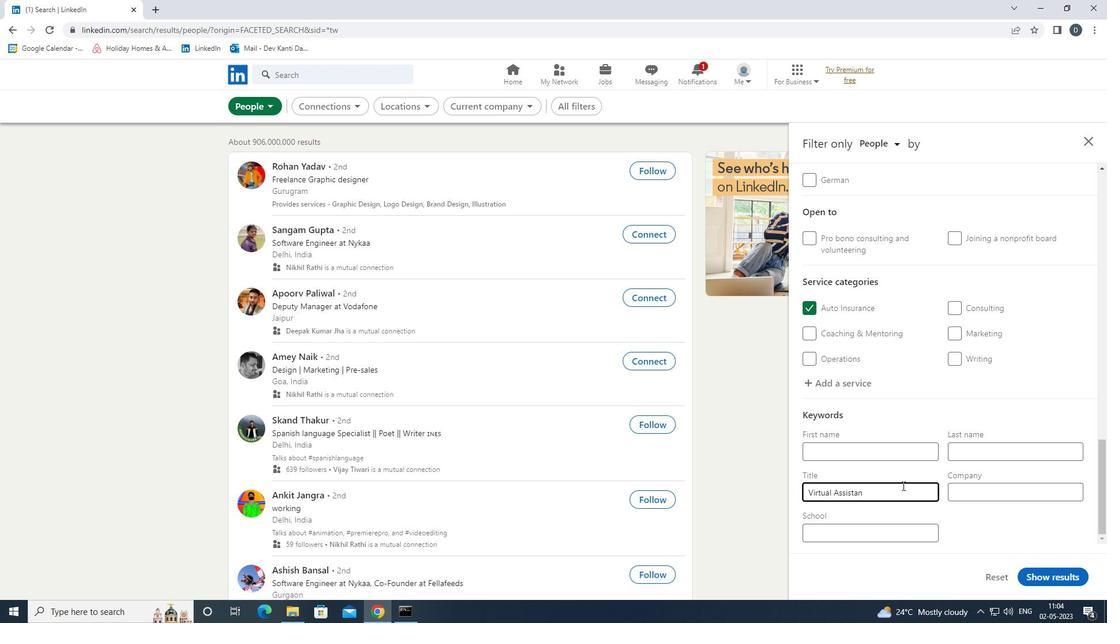 
Action: Mouse moved to (1047, 572)
Screenshot: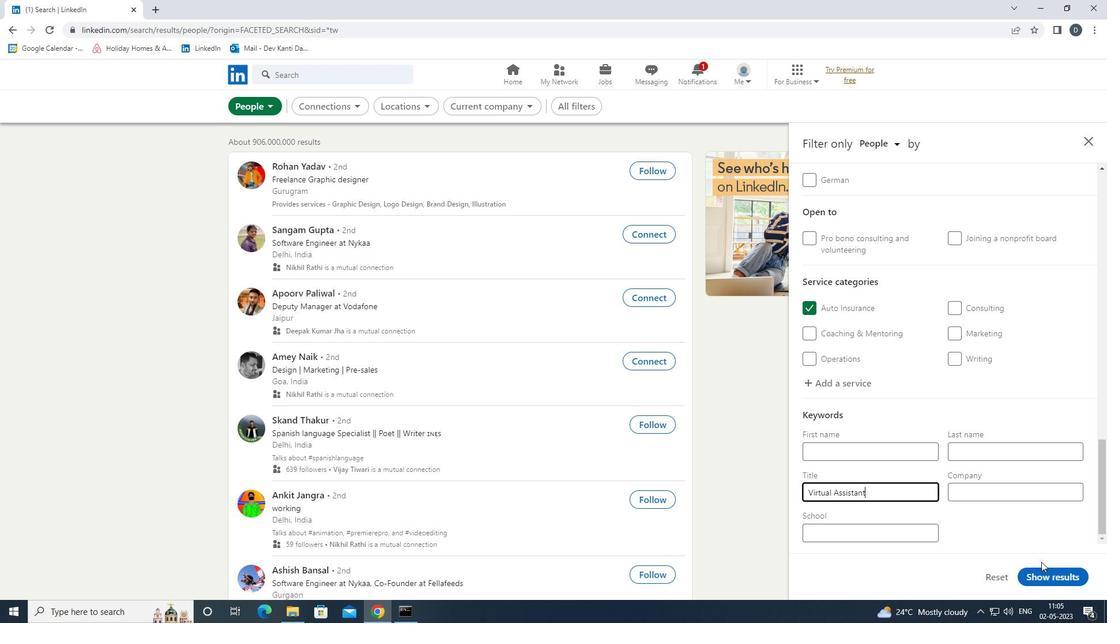 
Action: Mouse pressed left at (1047, 572)
Screenshot: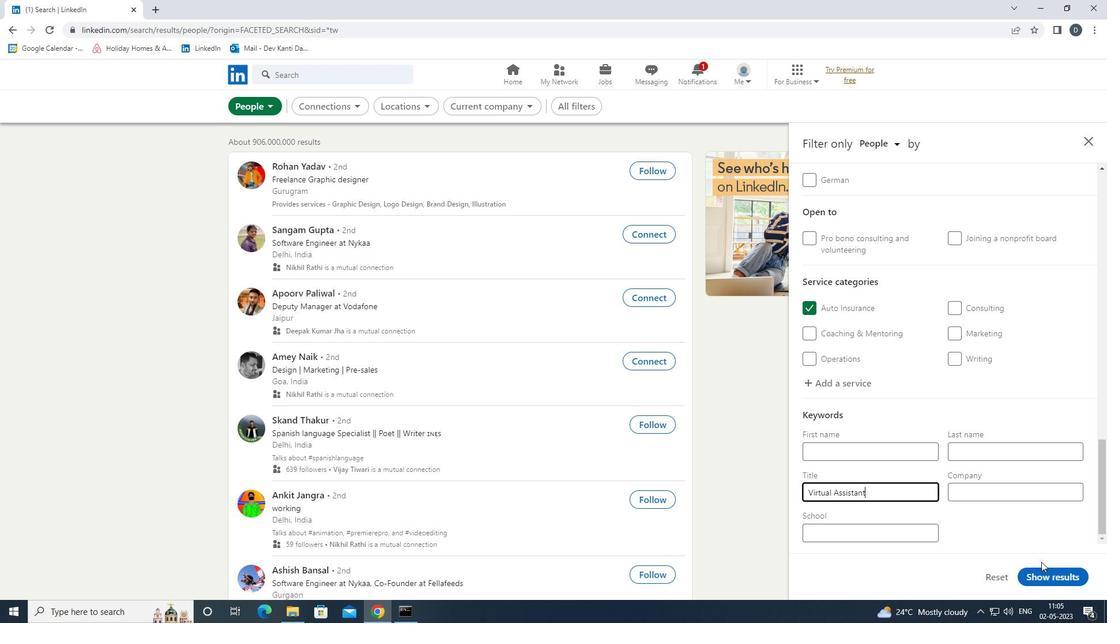 
Action: Mouse moved to (467, 184)
Screenshot: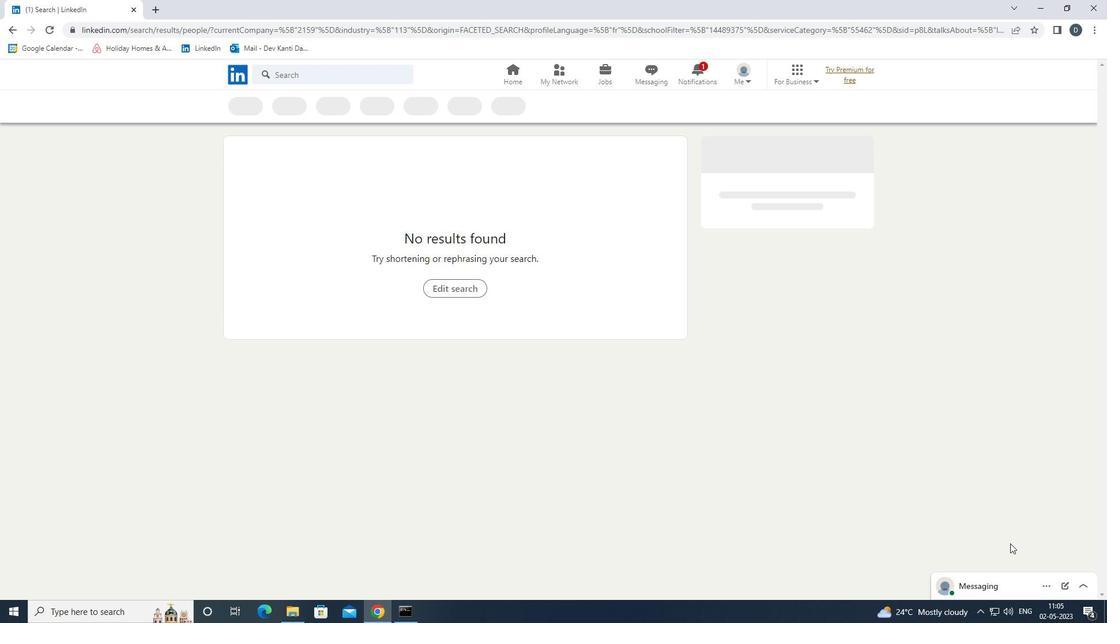 
